 Task: Create new Company, with domain: 'mountsinai.org' and type: 'Reseller'. Add new contact for this company, with mail Id: 'Zoya21Ramirez@mountsinai.org', First Name: Zoya, Last name:  Ramirez, Job Title: 'UX/UI Designer', Phone Number: '(617) 555-9017'. Change life cycle stage to  Lead and lead status to  Open. Logged in from softage.3@softage.net
Action: Mouse moved to (64, 64)
Screenshot: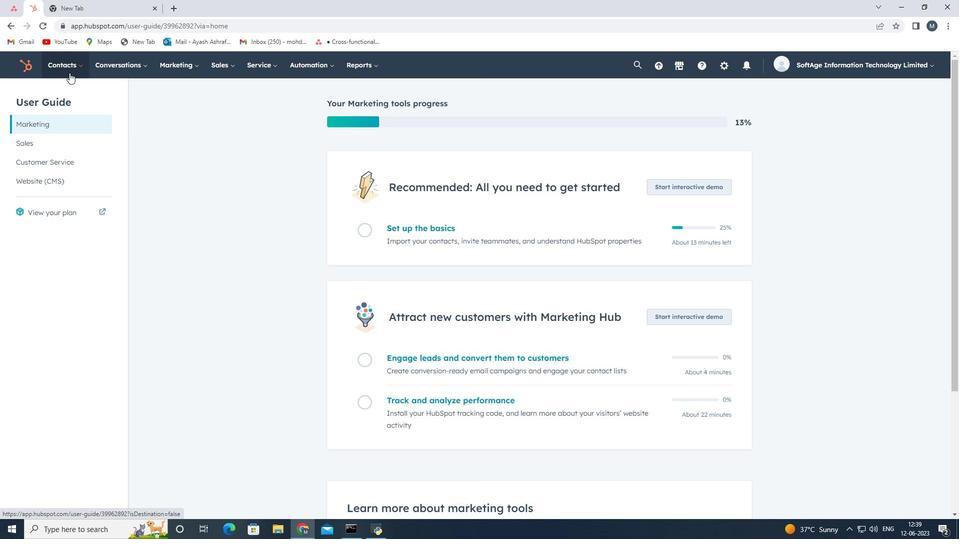 
Action: Mouse pressed left at (64, 64)
Screenshot: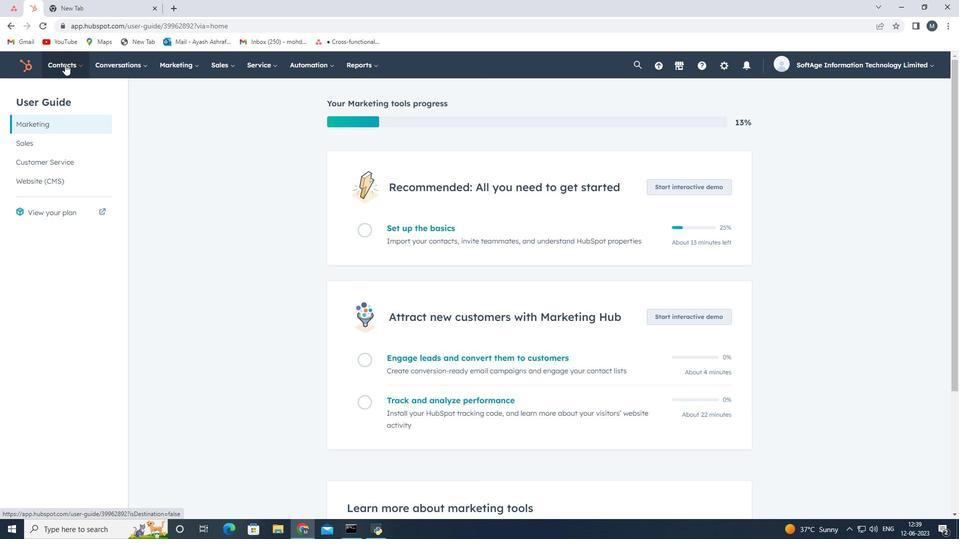 
Action: Mouse moved to (87, 111)
Screenshot: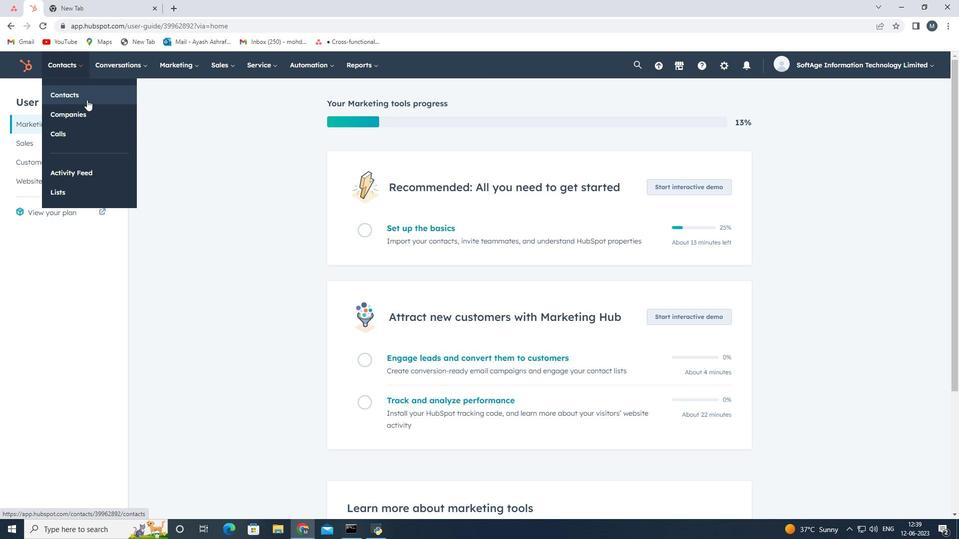 
Action: Mouse pressed left at (87, 111)
Screenshot: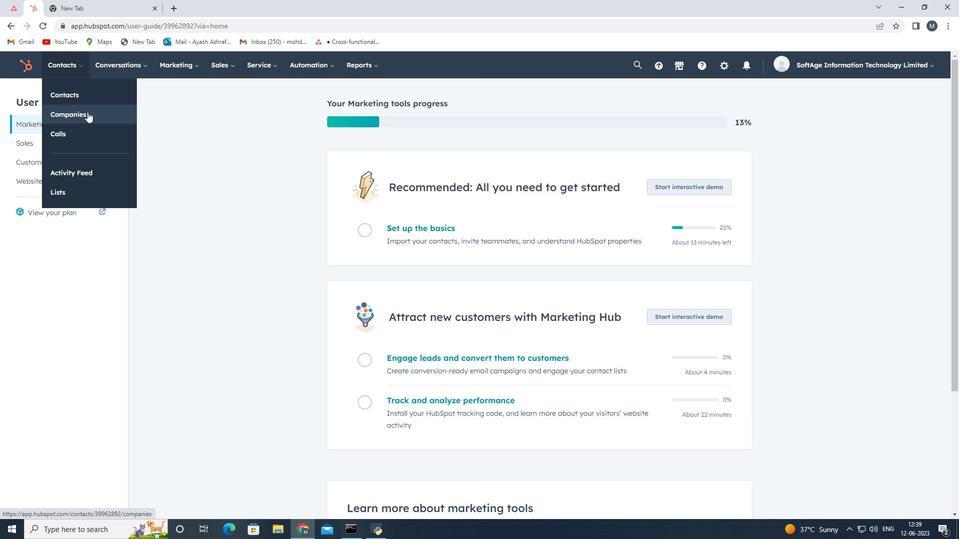 
Action: Mouse moved to (907, 100)
Screenshot: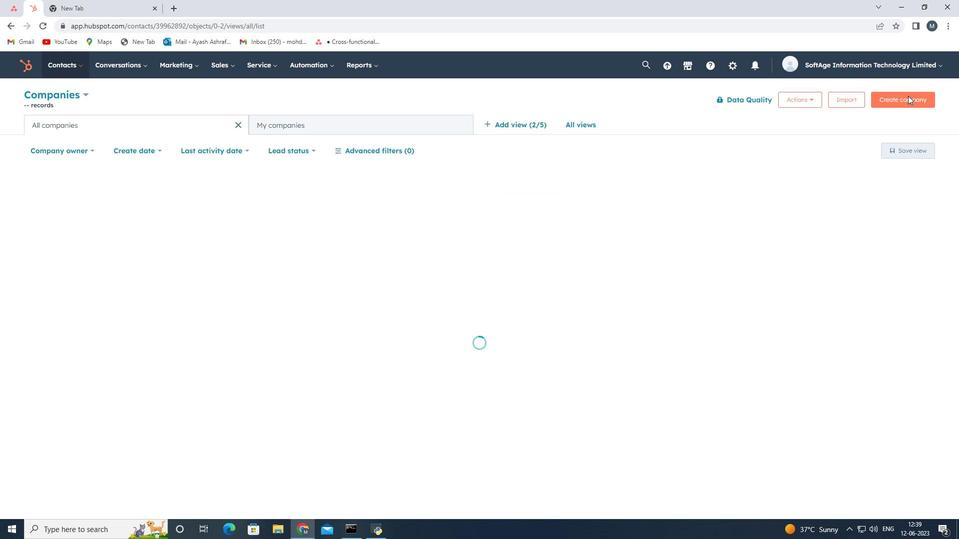 
Action: Mouse pressed left at (907, 100)
Screenshot: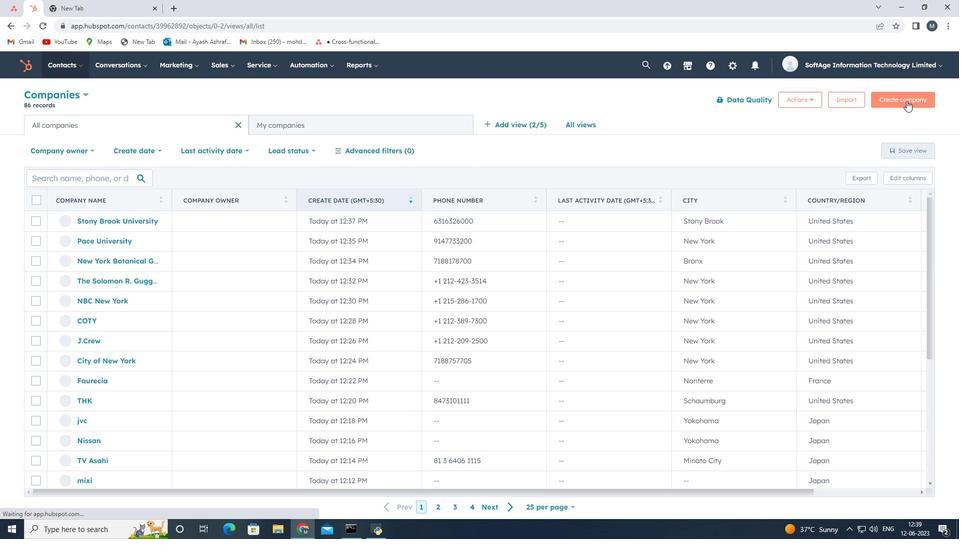 
Action: Mouse moved to (727, 138)
Screenshot: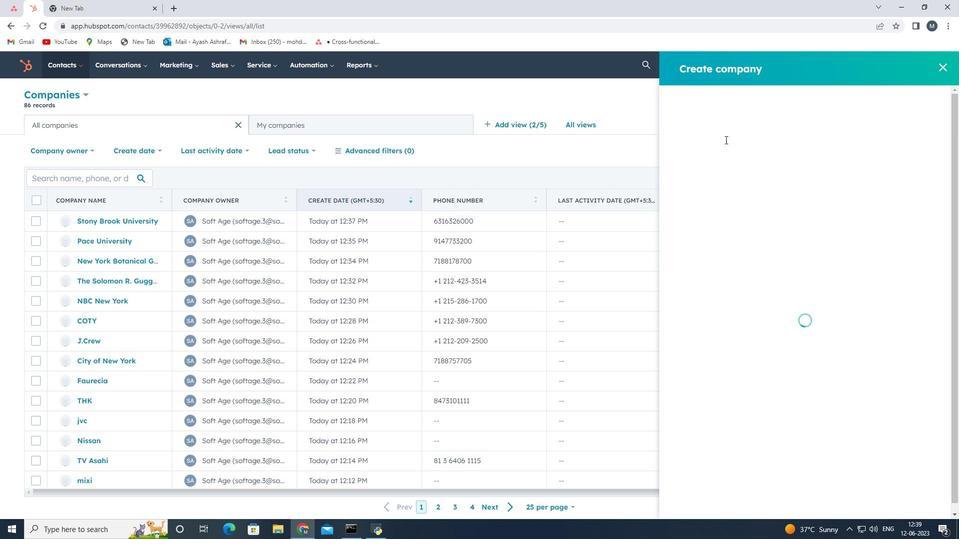 
Action: Mouse pressed left at (727, 138)
Screenshot: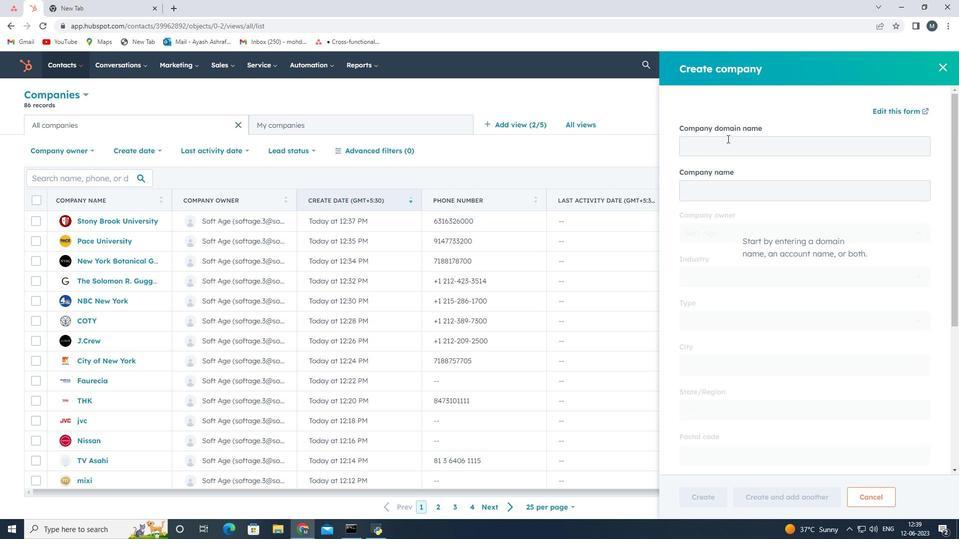 
Action: Key pressed mountsinai.org
Screenshot: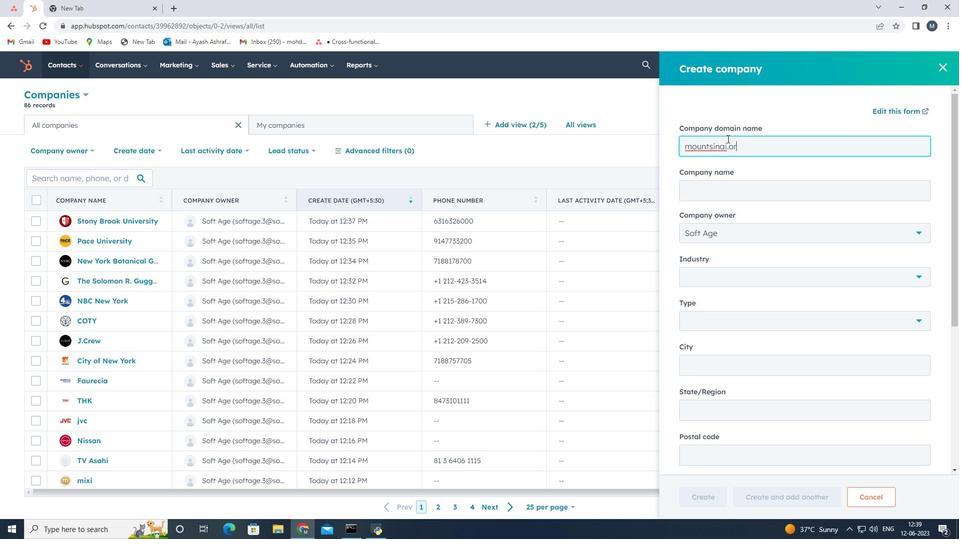 
Action: Mouse moved to (701, 317)
Screenshot: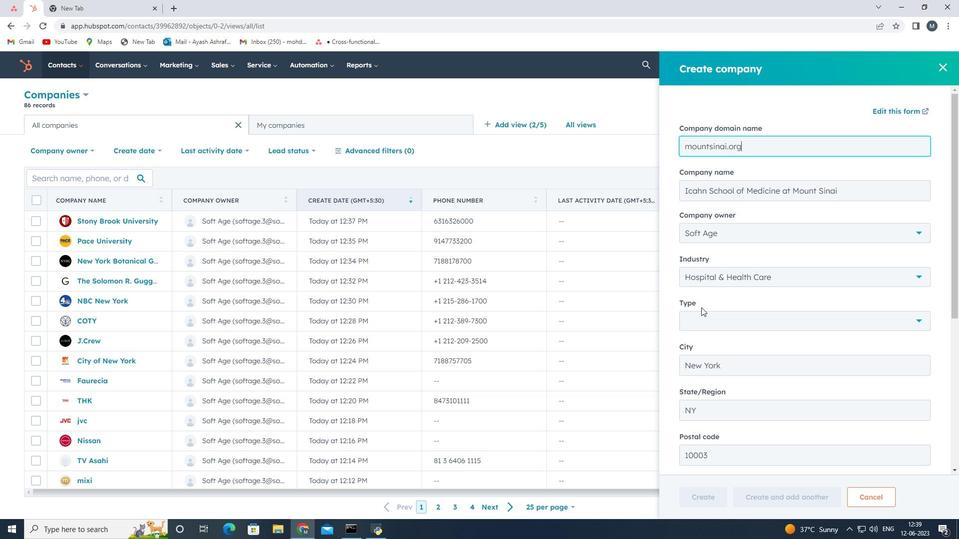 
Action: Mouse pressed left at (701, 317)
Screenshot: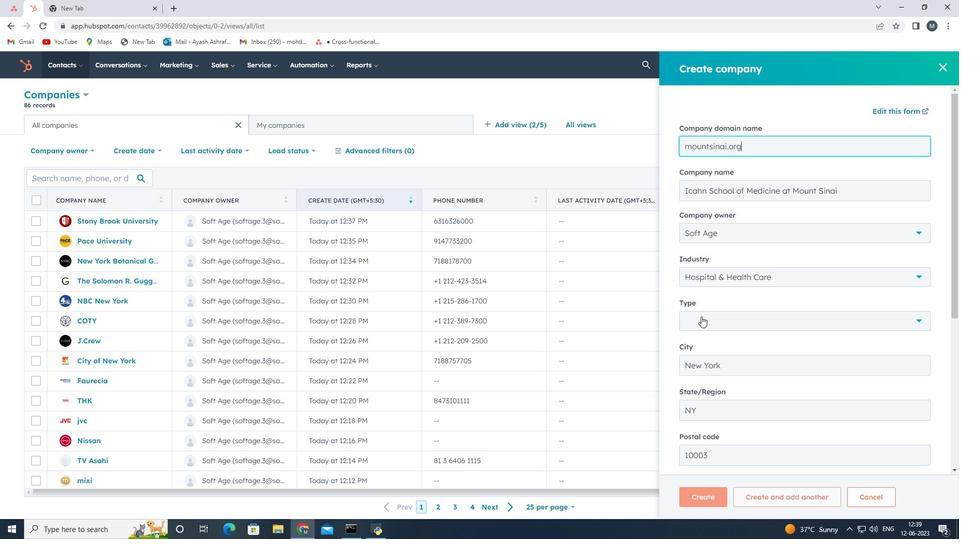 
Action: Mouse moved to (696, 400)
Screenshot: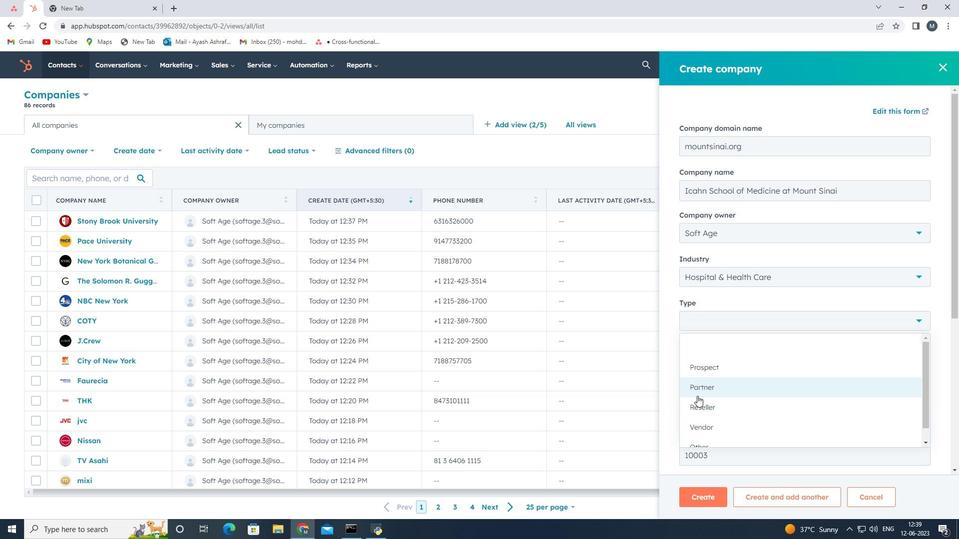 
Action: Mouse pressed left at (696, 400)
Screenshot: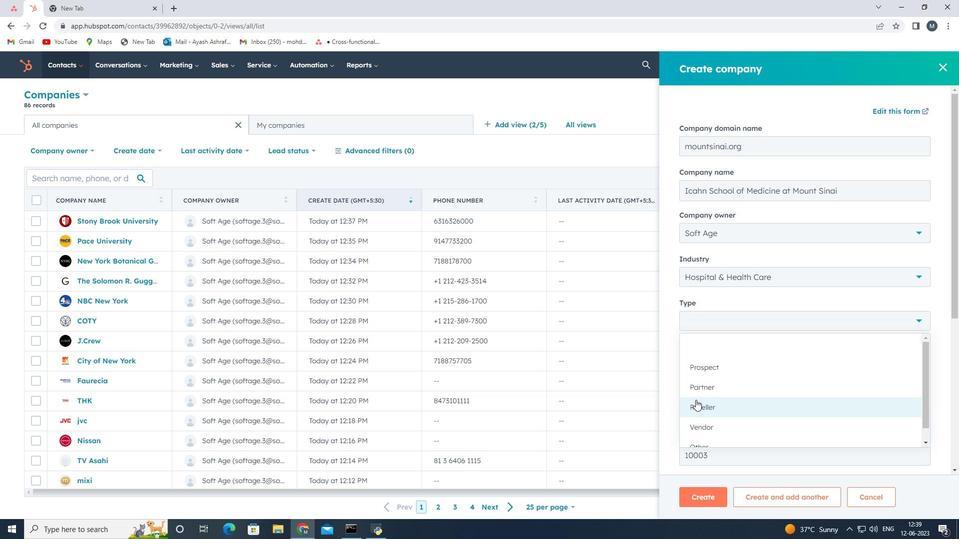 
Action: Mouse moved to (701, 394)
Screenshot: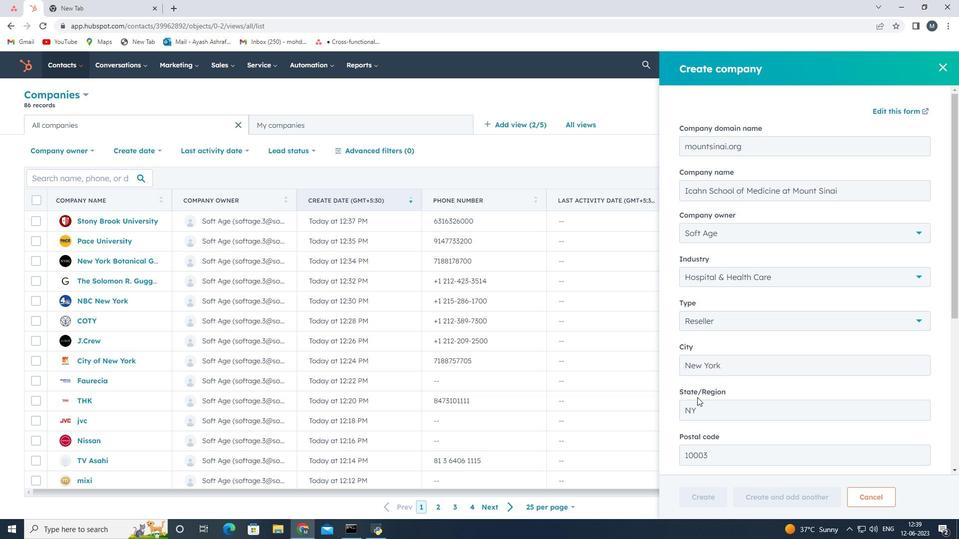 
Action: Mouse scrolled (701, 394) with delta (0, 0)
Screenshot: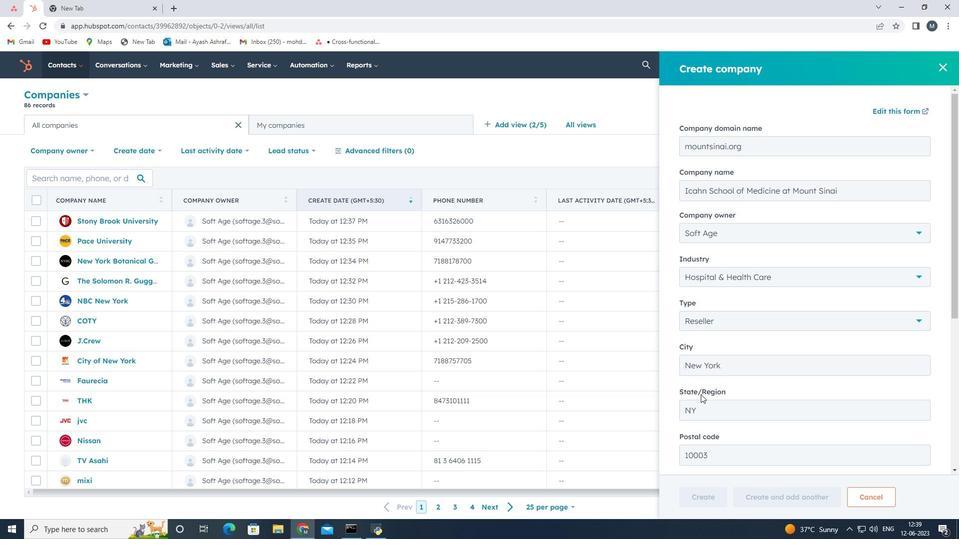 
Action: Mouse scrolled (701, 394) with delta (0, 0)
Screenshot: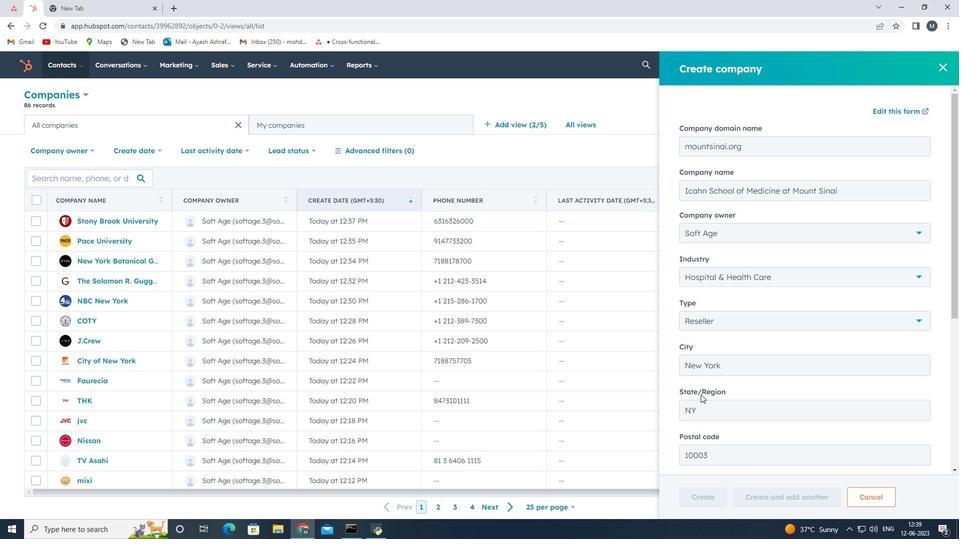 
Action: Mouse scrolled (701, 394) with delta (0, 0)
Screenshot: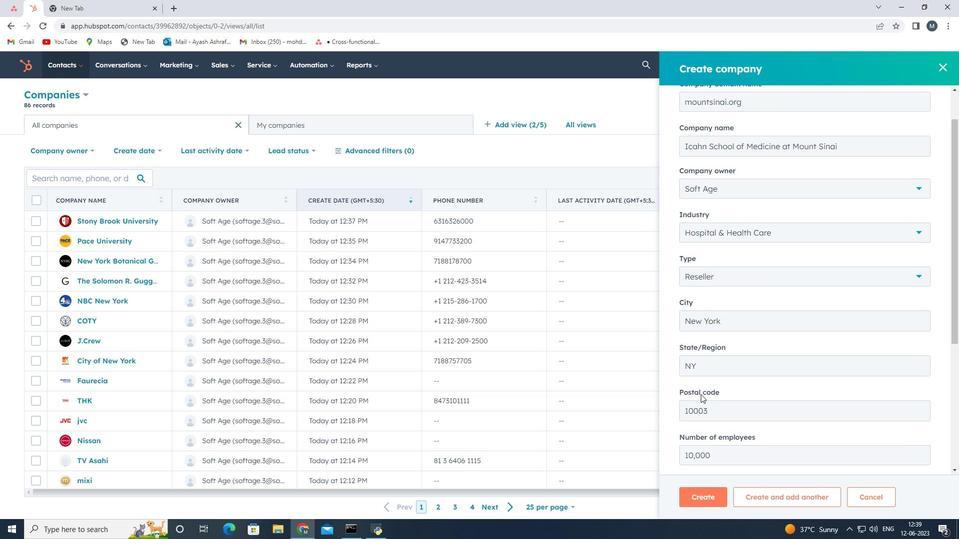 
Action: Mouse moved to (712, 456)
Screenshot: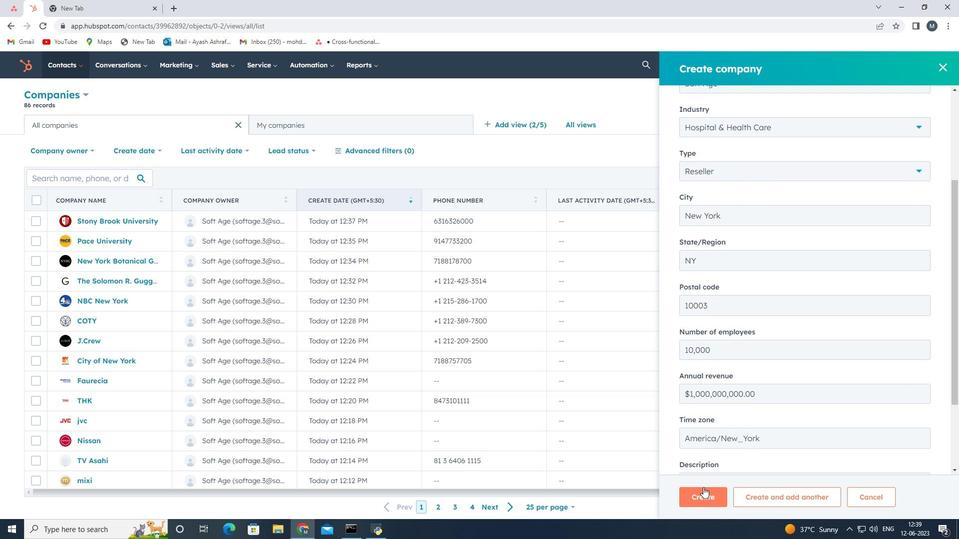 
Action: Mouse scrolled (712, 455) with delta (0, 0)
Screenshot: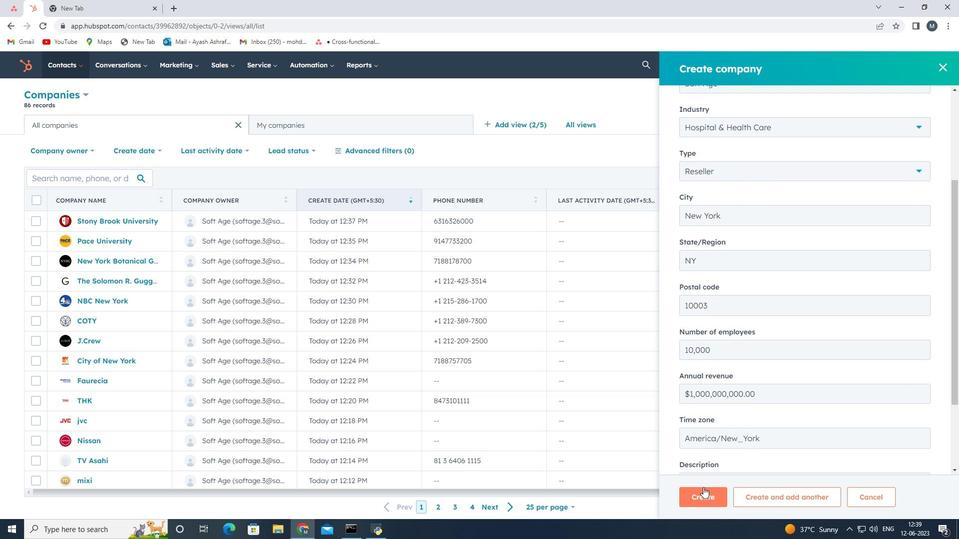 
Action: Mouse scrolled (712, 455) with delta (0, 0)
Screenshot: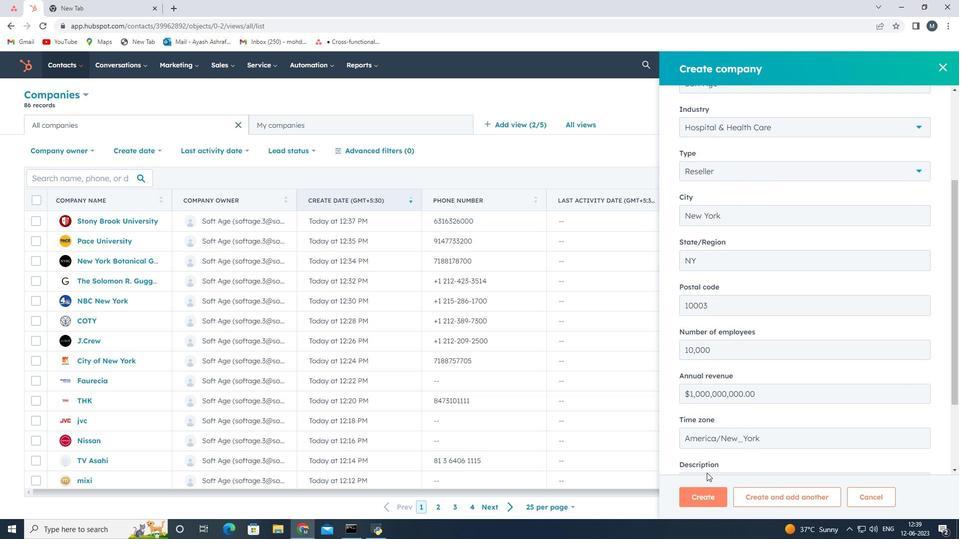 
Action: Mouse scrolled (712, 455) with delta (0, 0)
Screenshot: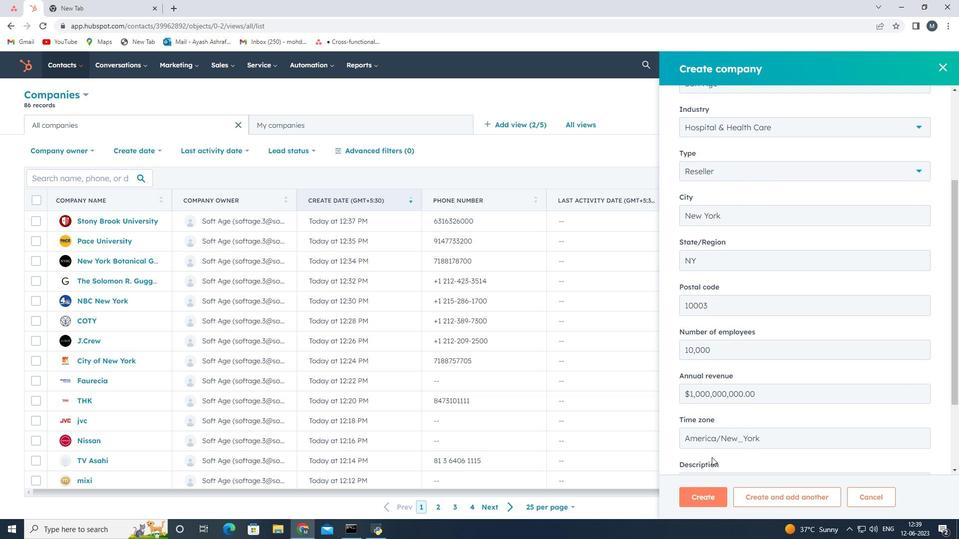 
Action: Mouse scrolled (712, 455) with delta (0, 0)
Screenshot: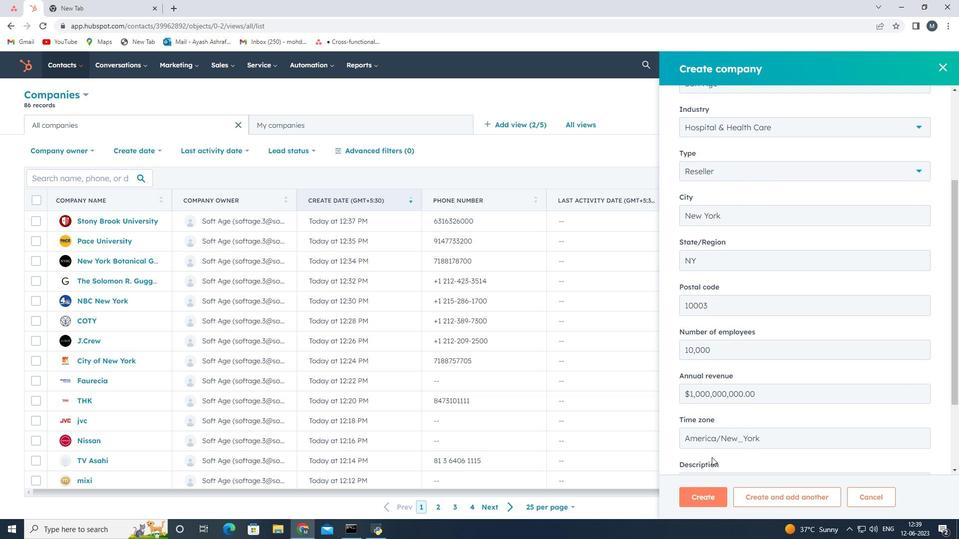 
Action: Mouse scrolled (712, 455) with delta (0, 0)
Screenshot: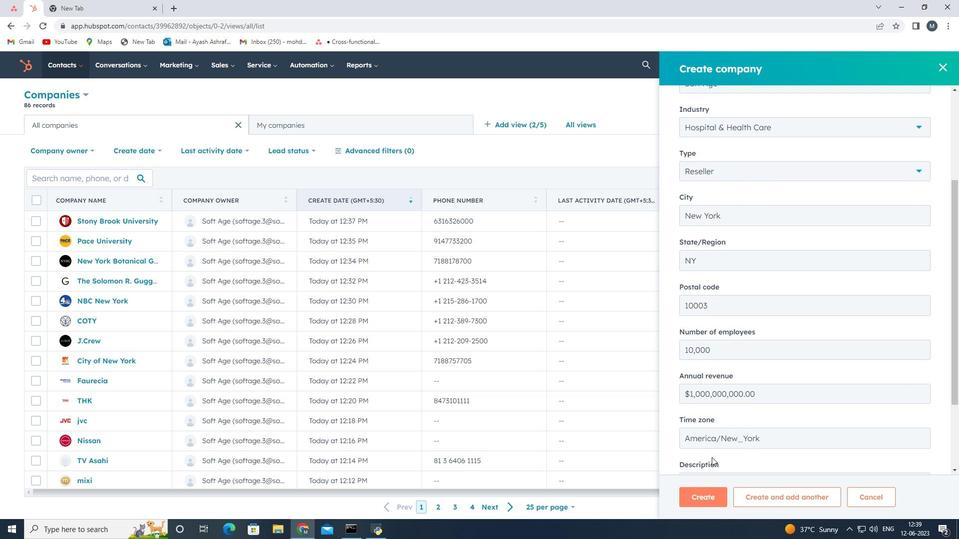 
Action: Mouse scrolled (712, 455) with delta (0, 0)
Screenshot: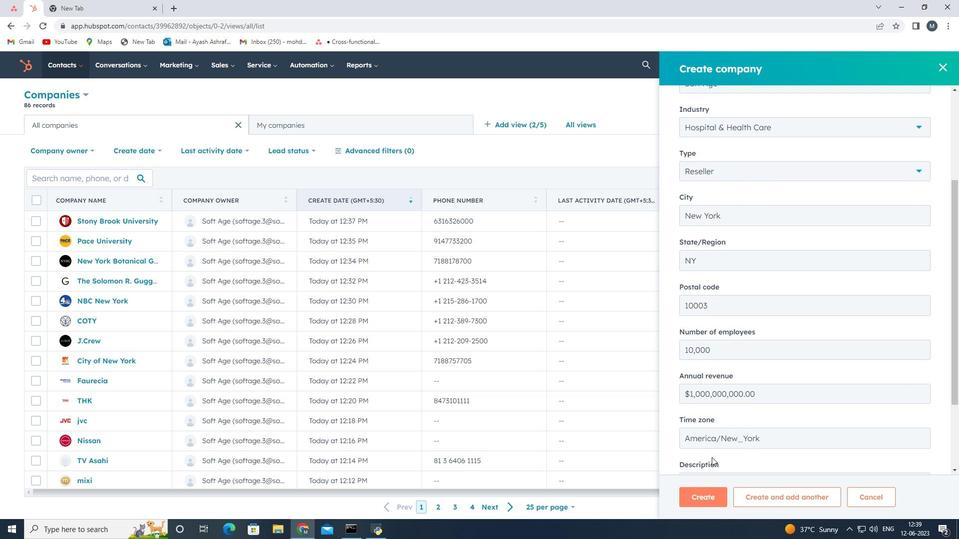
Action: Mouse moved to (706, 496)
Screenshot: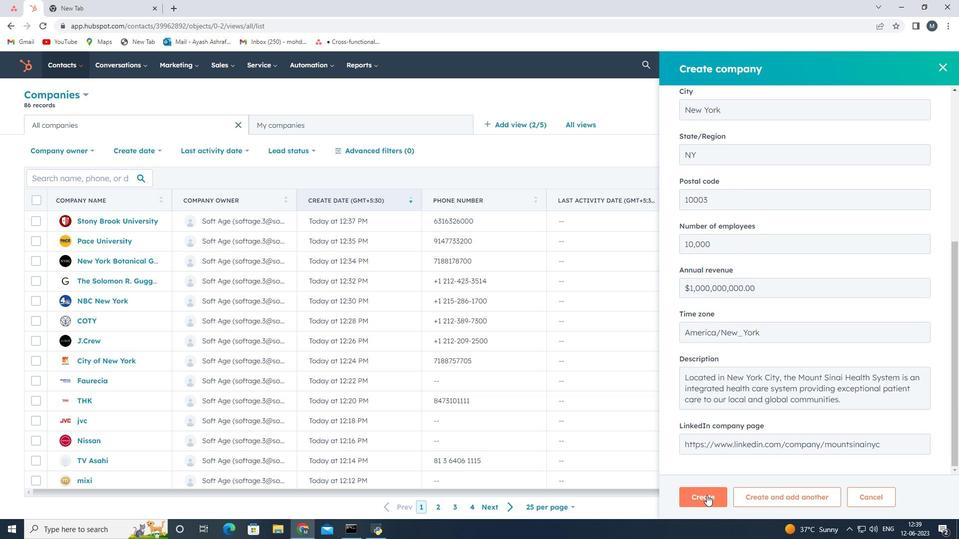 
Action: Mouse pressed left at (706, 496)
Screenshot: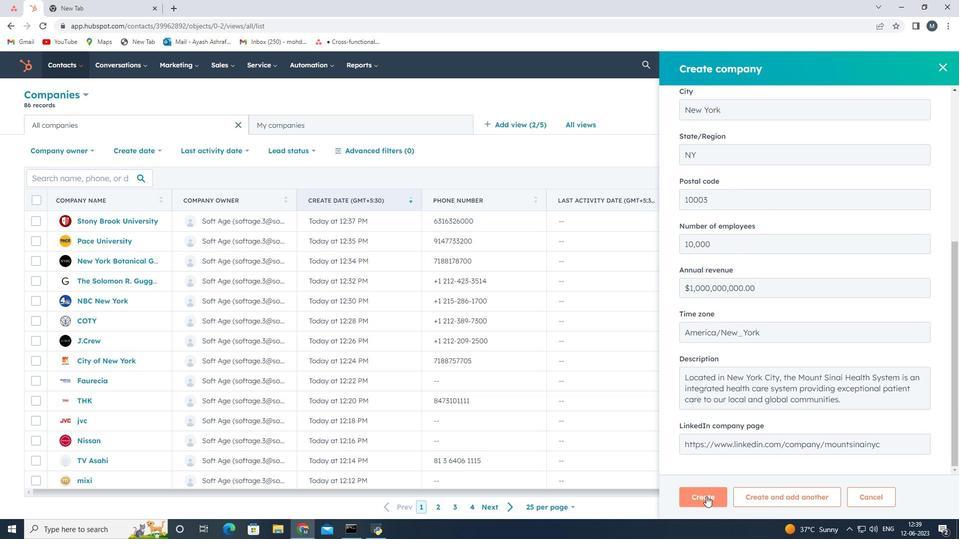 
Action: Mouse moved to (675, 341)
Screenshot: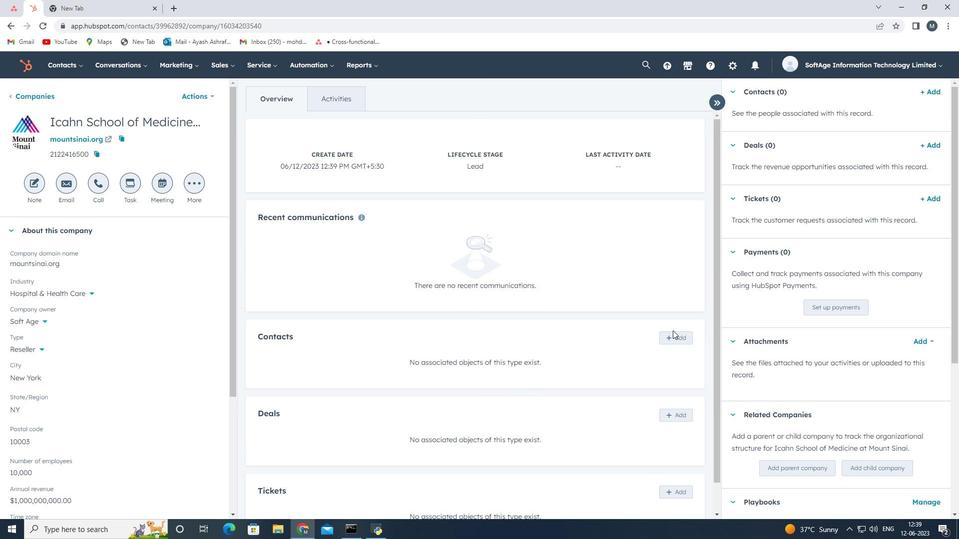 
Action: Mouse pressed left at (675, 341)
Screenshot: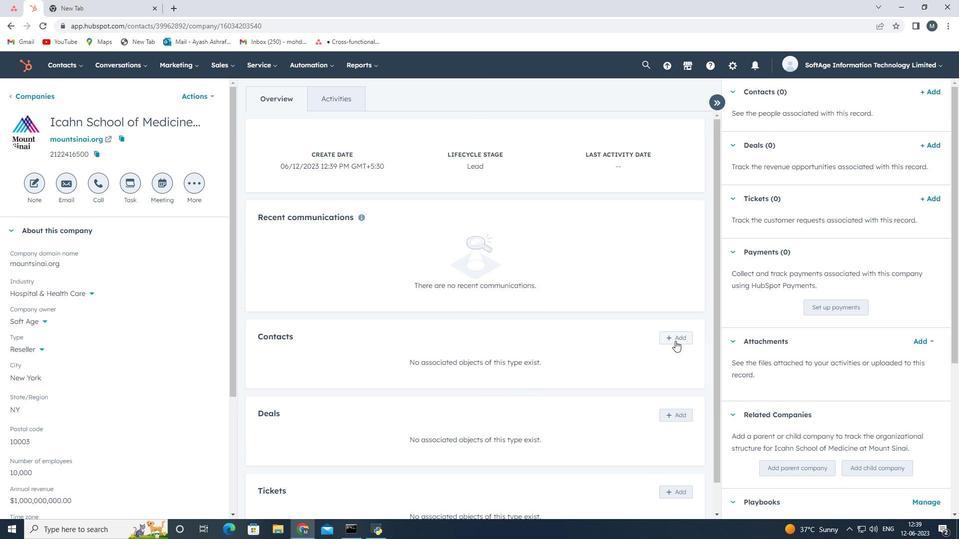 
Action: Mouse moved to (729, 118)
Screenshot: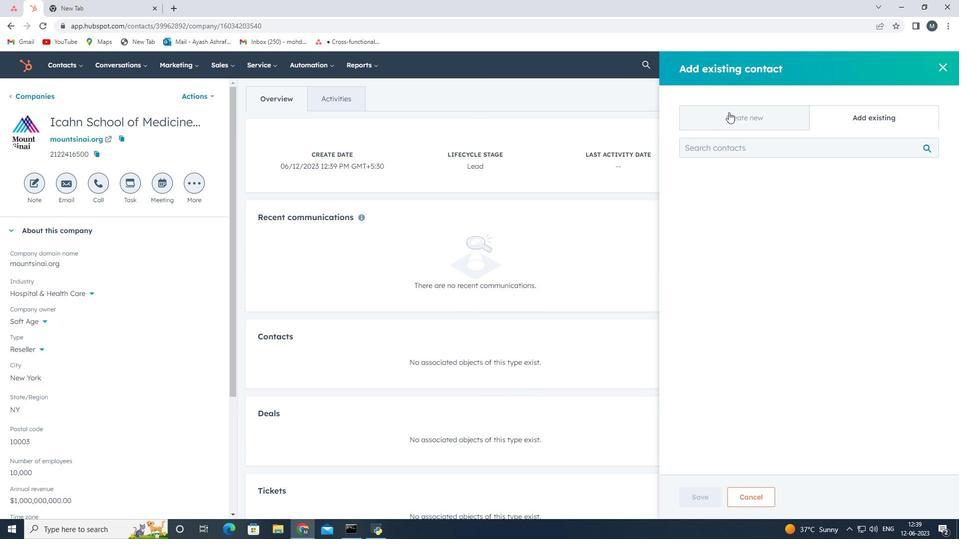 
Action: Mouse pressed left at (729, 118)
Screenshot: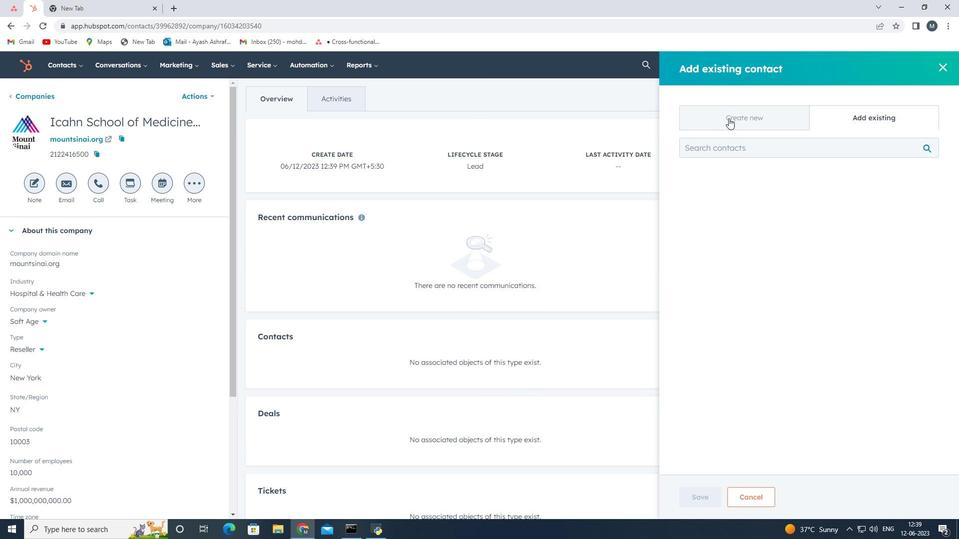 
Action: Mouse moved to (728, 182)
Screenshot: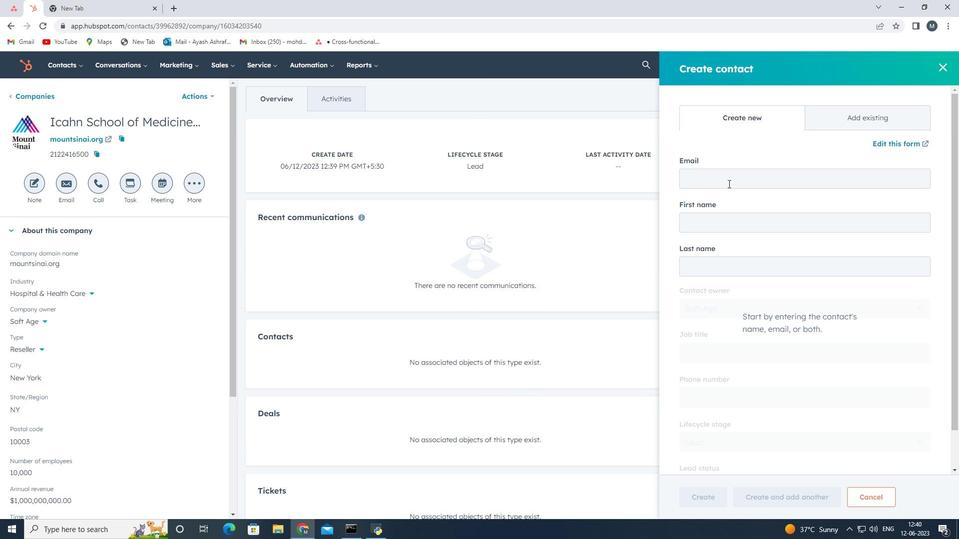 
Action: Mouse pressed left at (728, 182)
Screenshot: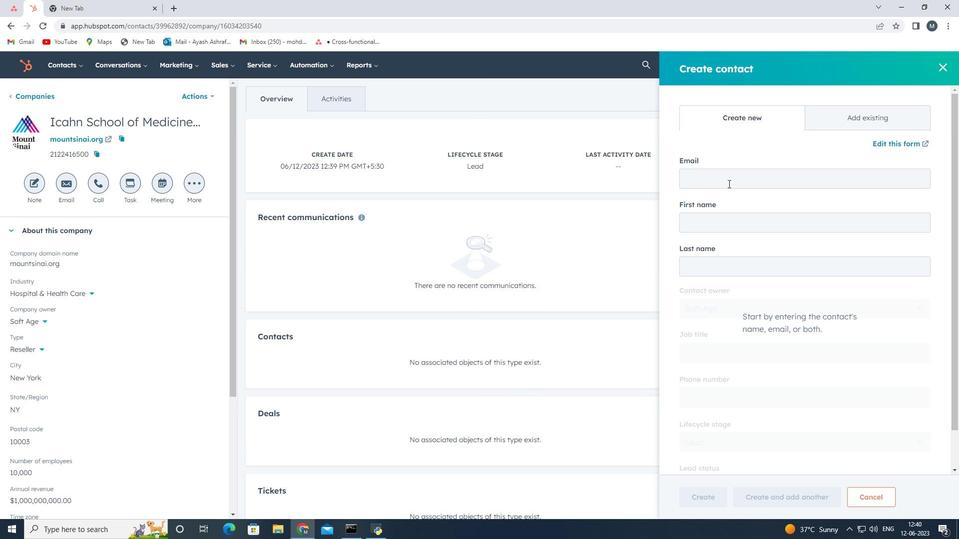 
Action: Mouse moved to (694, 175)
Screenshot: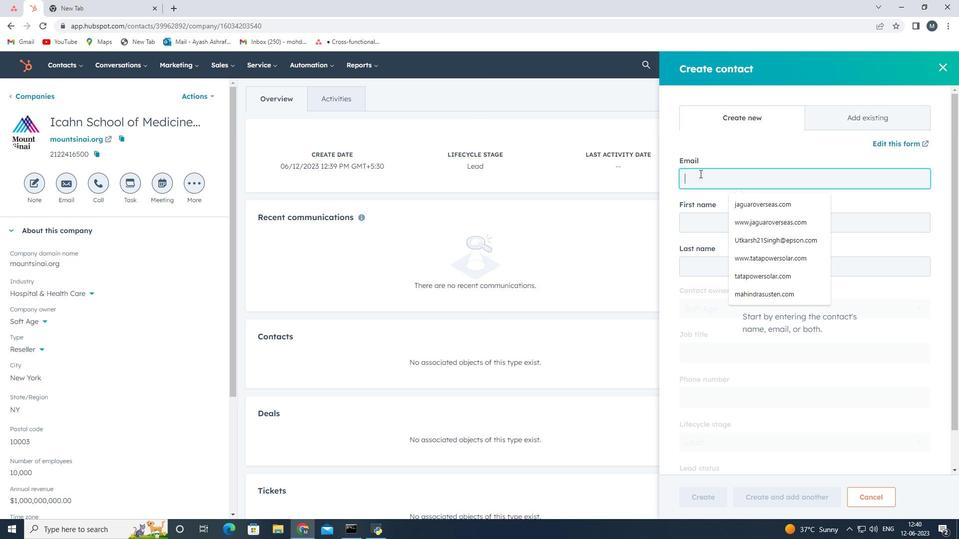 
Action: Key pressed <Key.shift>Zoya21<Key.shift>ramirez
Screenshot: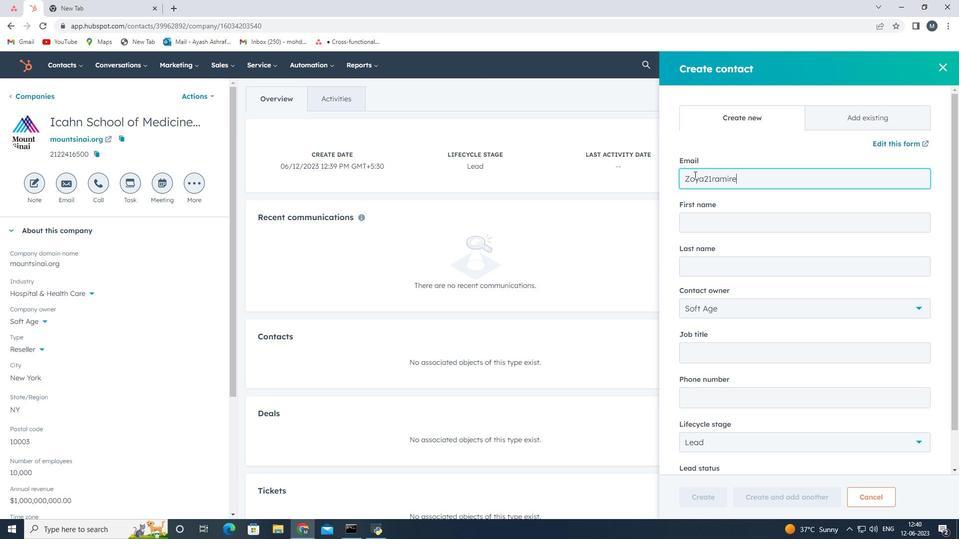 
Action: Mouse moved to (696, 175)
Screenshot: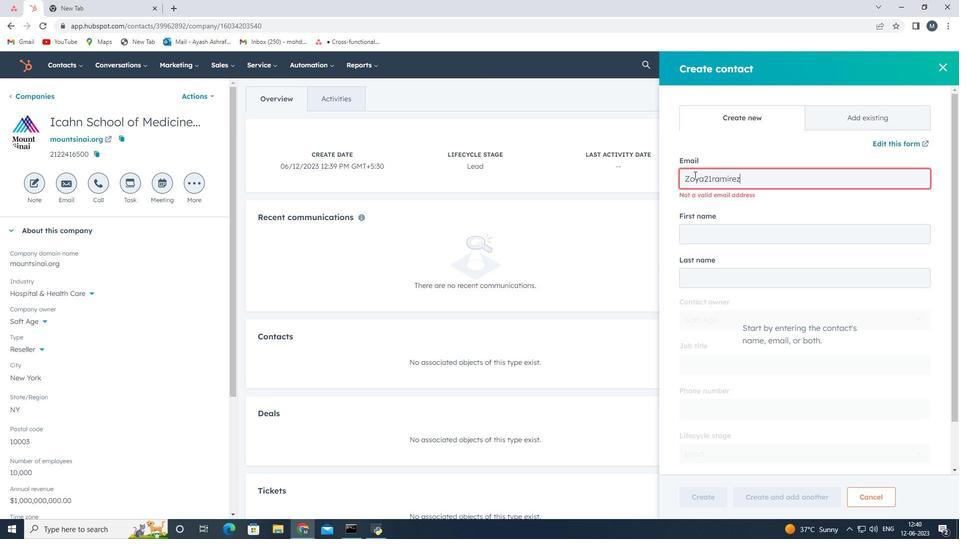 
Action: Key pressed <Key.shift>
Screenshot: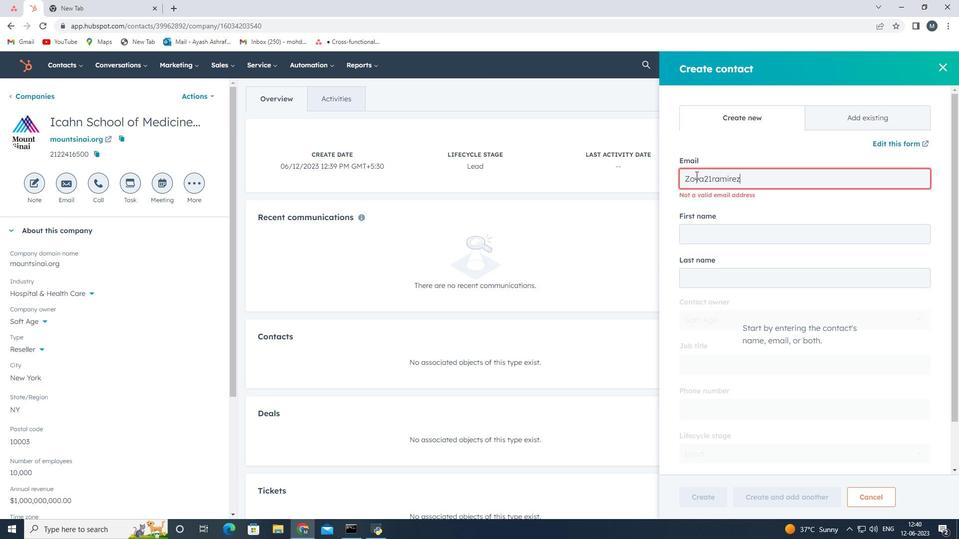 
Action: Mouse moved to (696, 175)
Screenshot: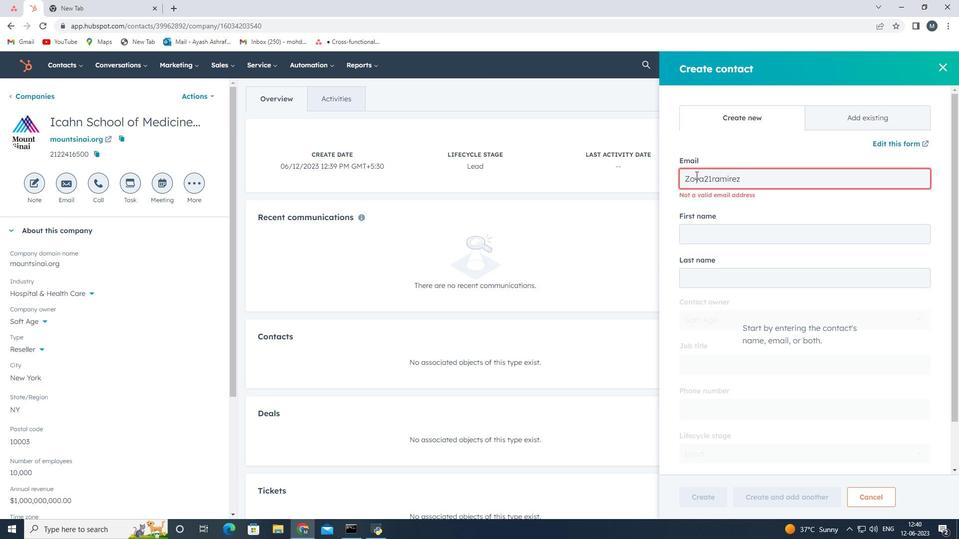 
Action: Key pressed <Key.shift>@
Screenshot: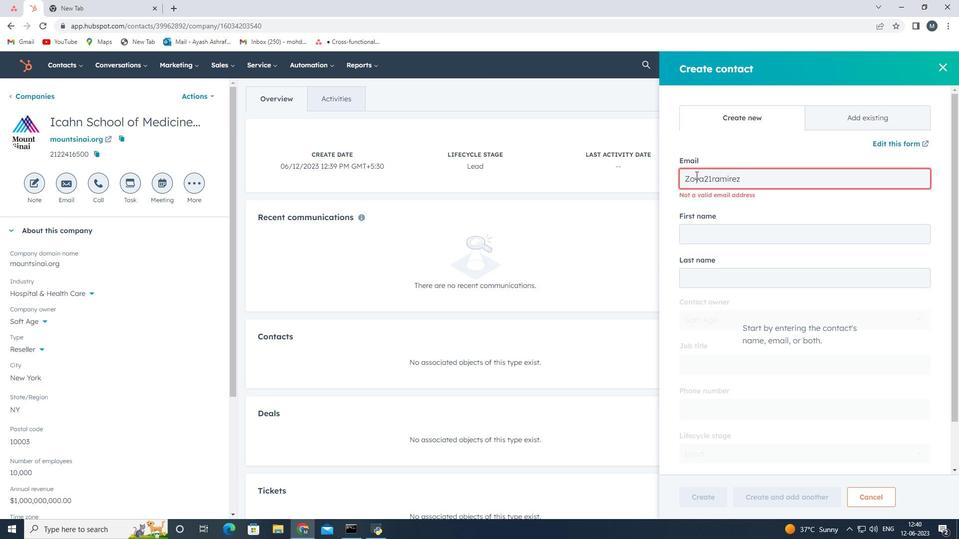 
Action: Mouse moved to (695, 175)
Screenshot: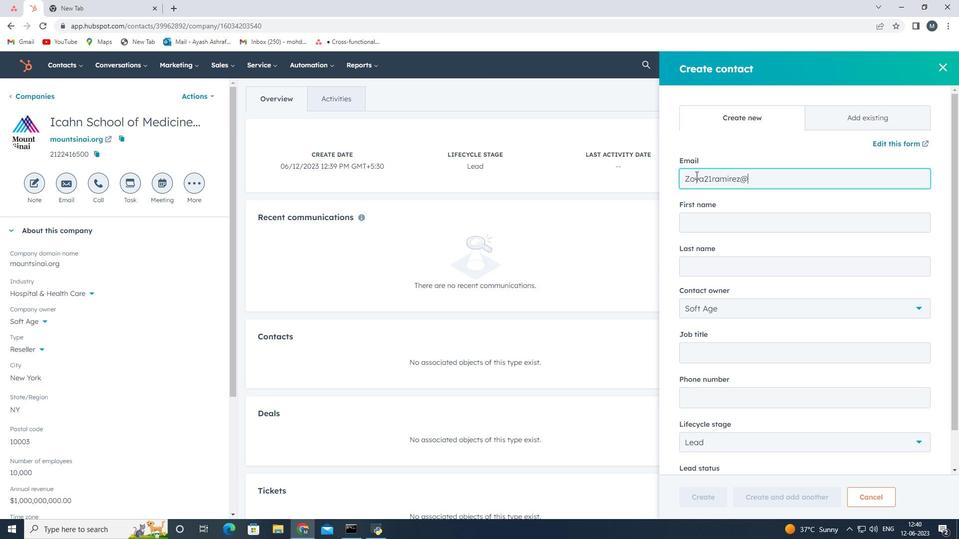 
Action: Key pressed mountsinai.org
Screenshot: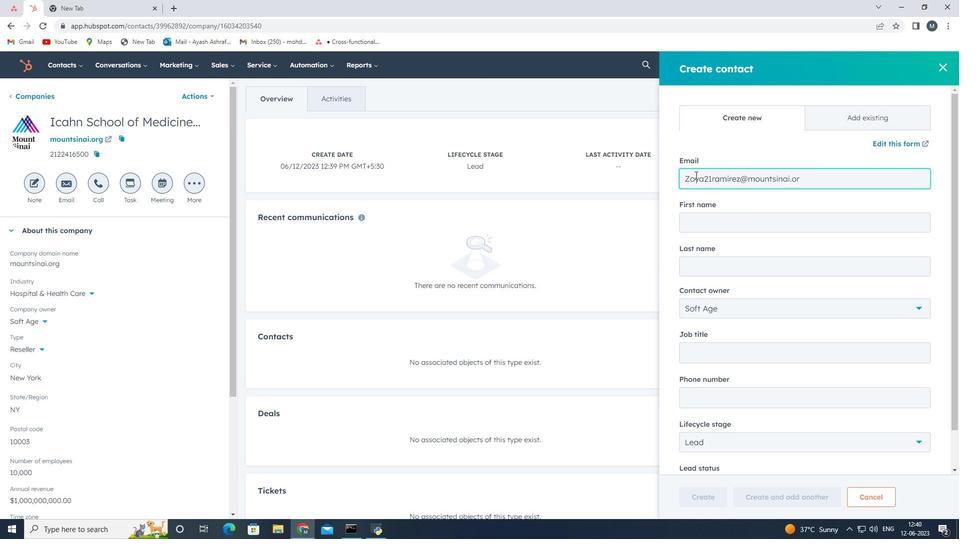 
Action: Mouse moved to (715, 175)
Screenshot: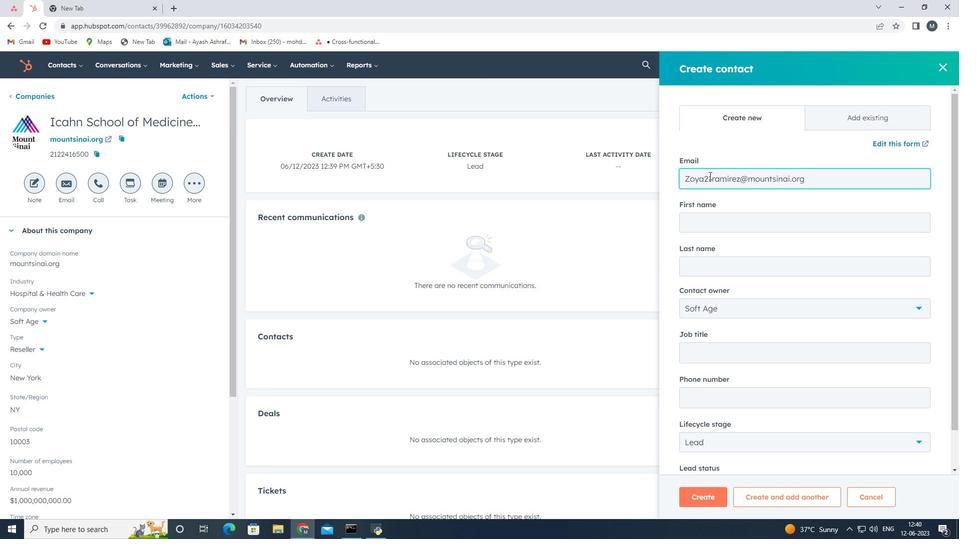 
Action: Mouse pressed left at (715, 175)
Screenshot: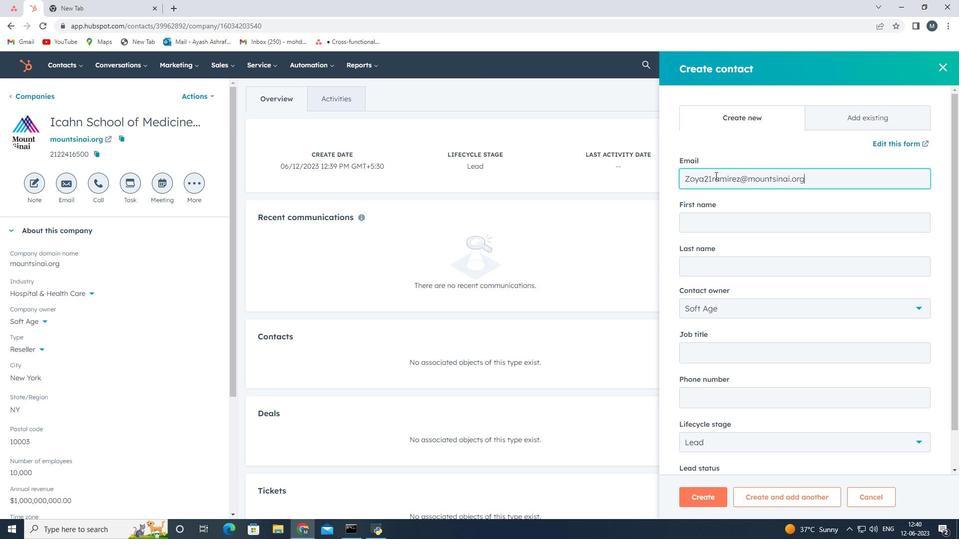 
Action: Mouse moved to (682, 204)
Screenshot: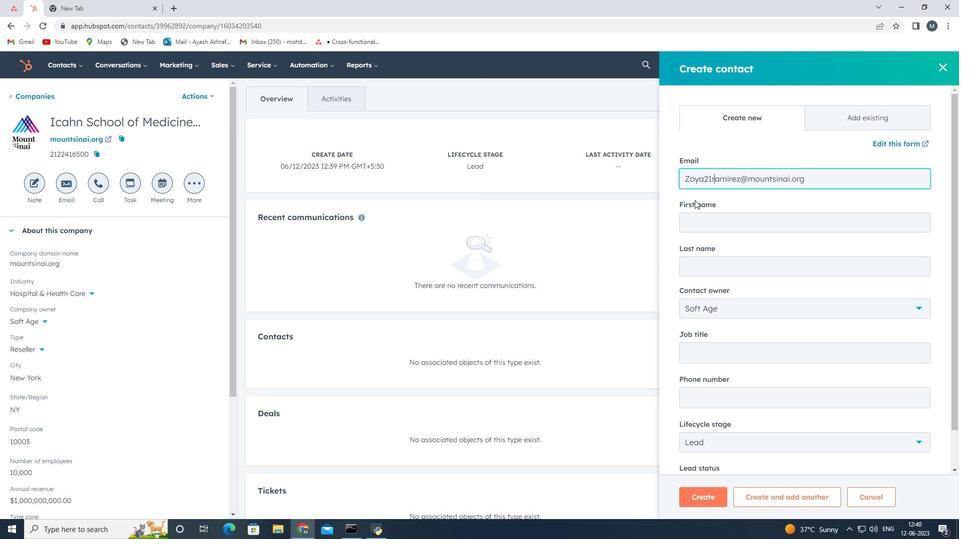 
Action: Key pressed <Key.backspace><Key.shift>R
Screenshot: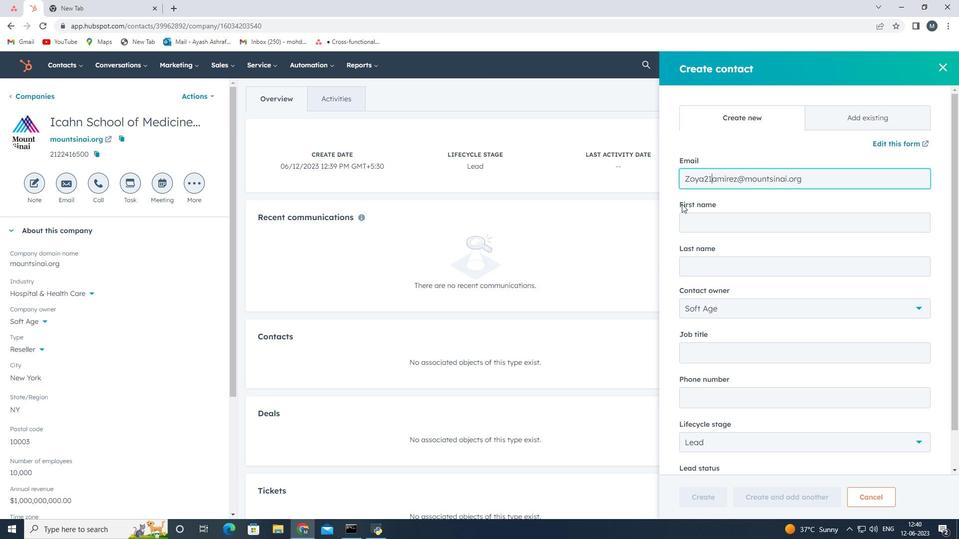 
Action: Mouse moved to (702, 224)
Screenshot: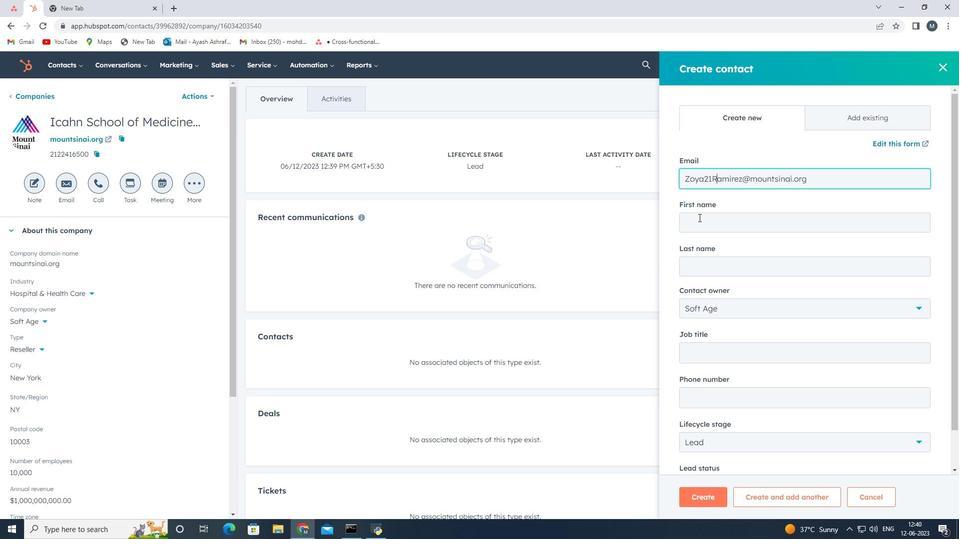 
Action: Mouse pressed left at (702, 224)
Screenshot: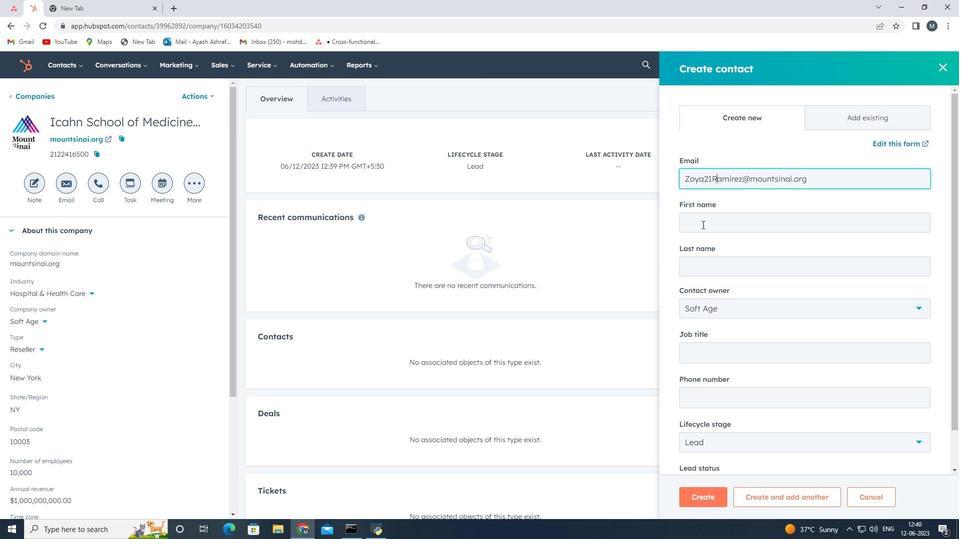 
Action: Mouse moved to (694, 224)
Screenshot: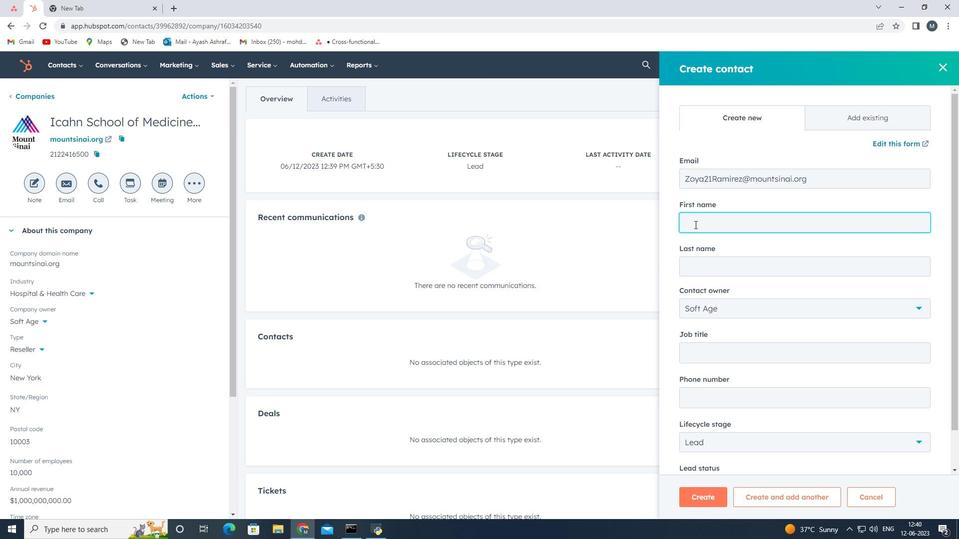 
Action: Key pressed <Key.shift><Key.shift><Key.shift><Key.shift><Key.shift><Key.shift><Key.shift><Key.shift><Key.shift><Key.shift><Key.shift><Key.shift><Key.shift><Key.shift><Key.shift><Key.shift>Zoya
Screenshot: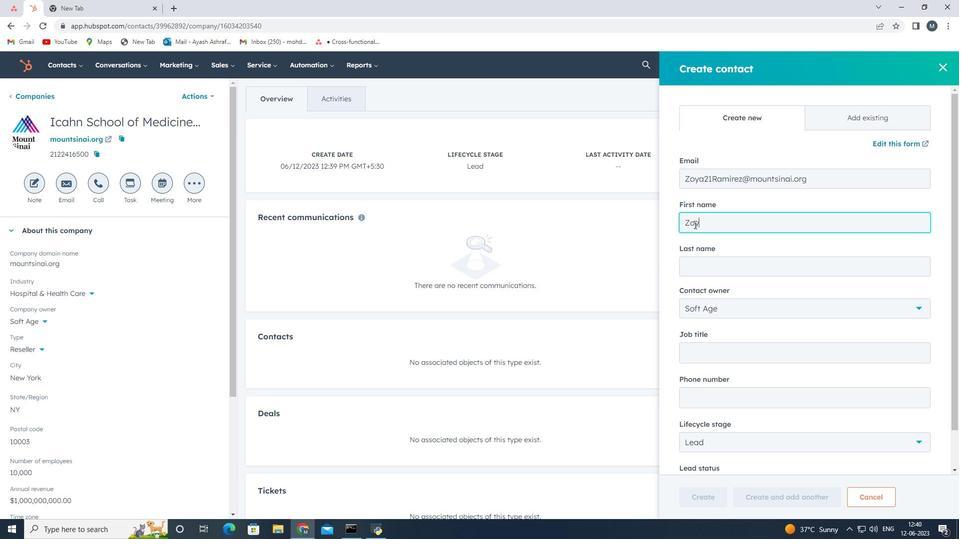 
Action: Mouse moved to (719, 264)
Screenshot: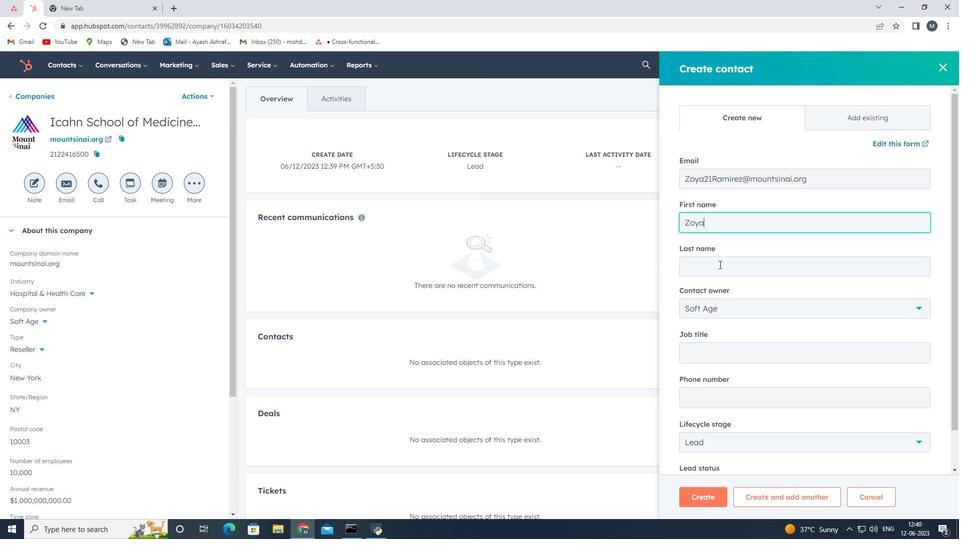 
Action: Mouse pressed left at (719, 264)
Screenshot: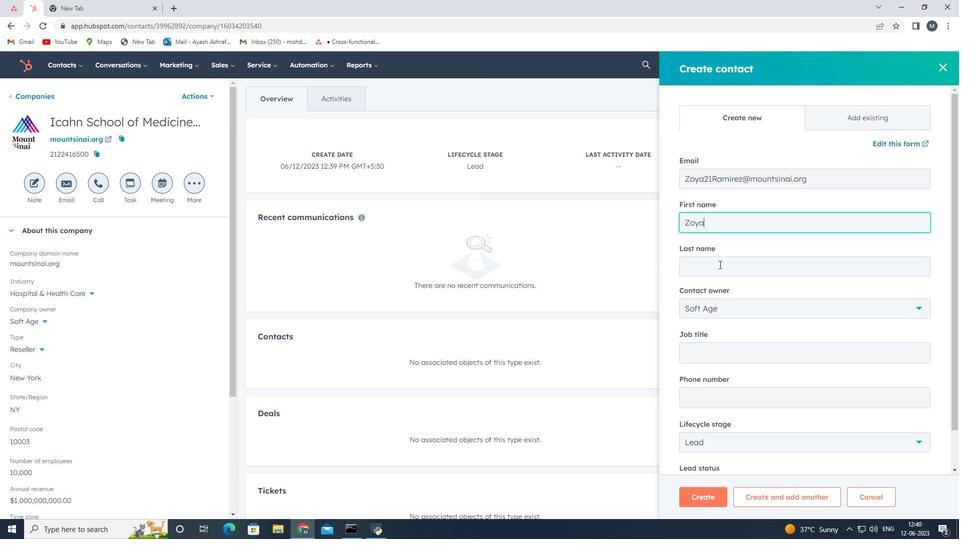 
Action: Mouse moved to (707, 265)
Screenshot: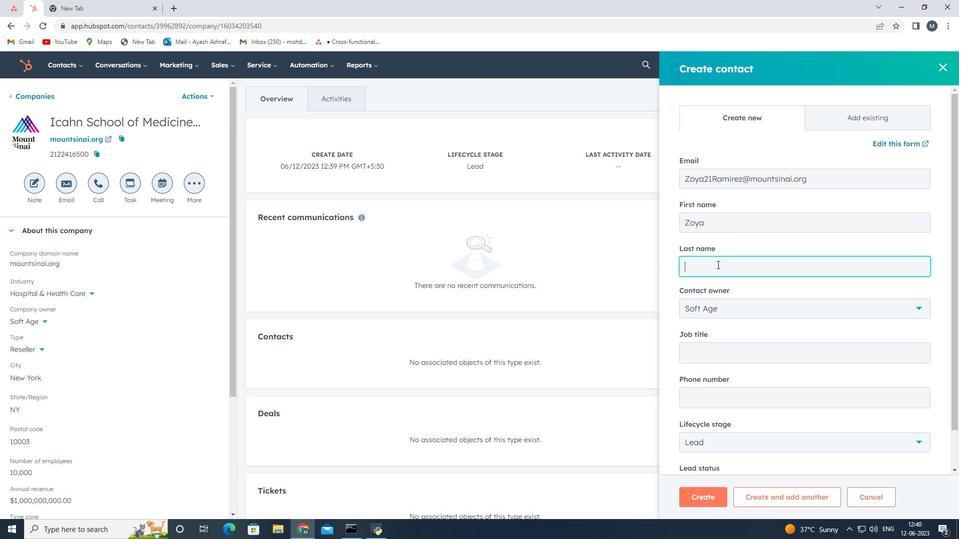 
Action: Key pressed <Key.shift><Key.shift><Key.shift><Key.shift><Key.shift><Key.shift><Key.shift><Key.shift><Key.shift><Key.shift><Key.shift><Key.shift><Key.shift><Key.shift><Key.shift><Key.shift><Key.shift>Ramirez
Screenshot: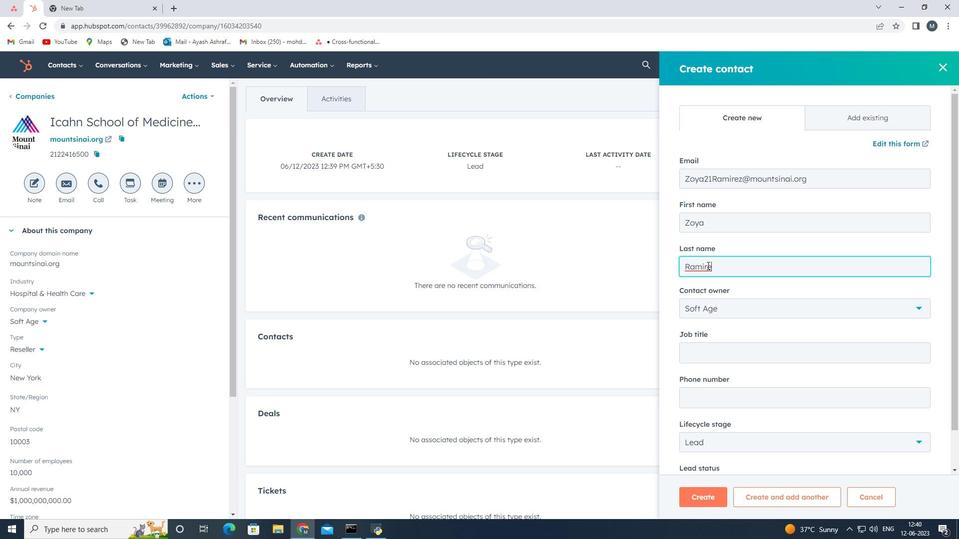 
Action: Mouse moved to (719, 355)
Screenshot: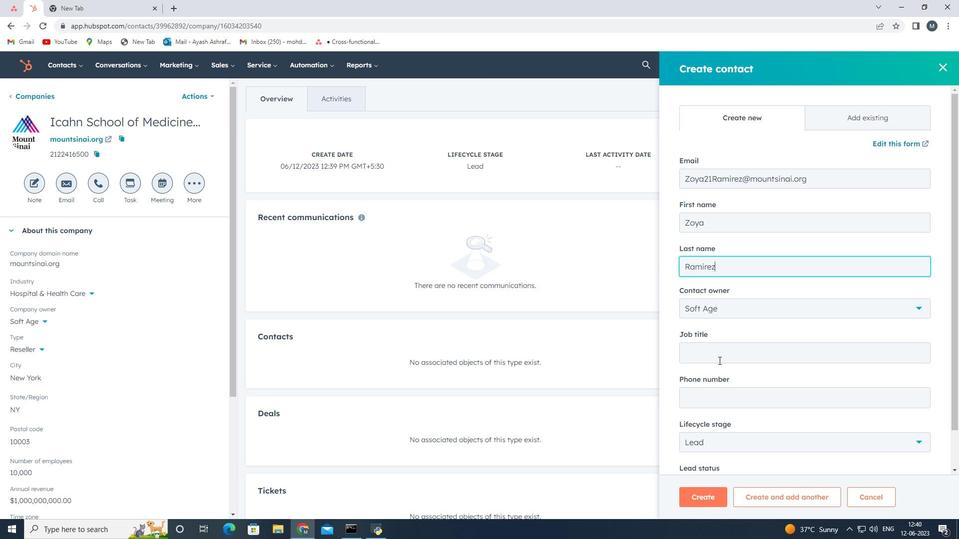 
Action: Mouse pressed left at (719, 355)
Screenshot: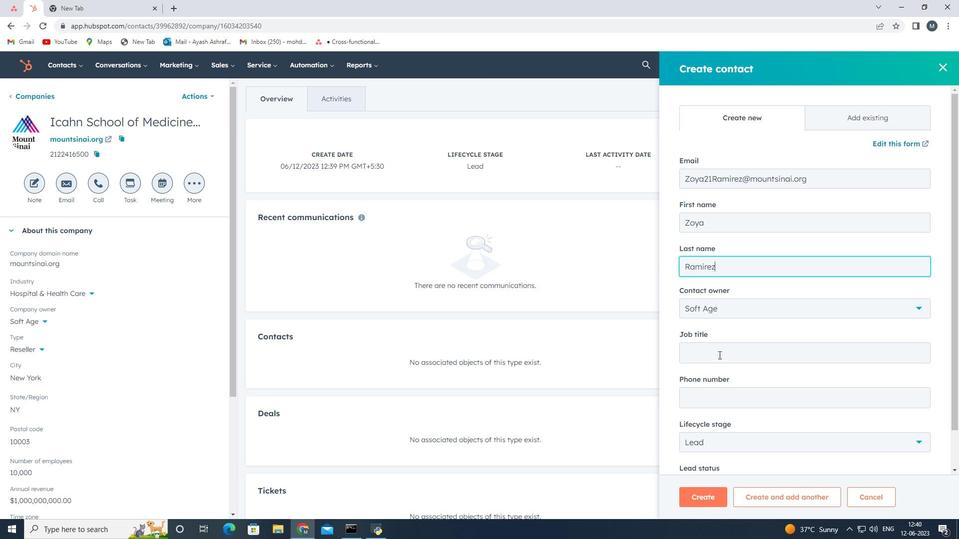 
Action: Mouse moved to (707, 344)
Screenshot: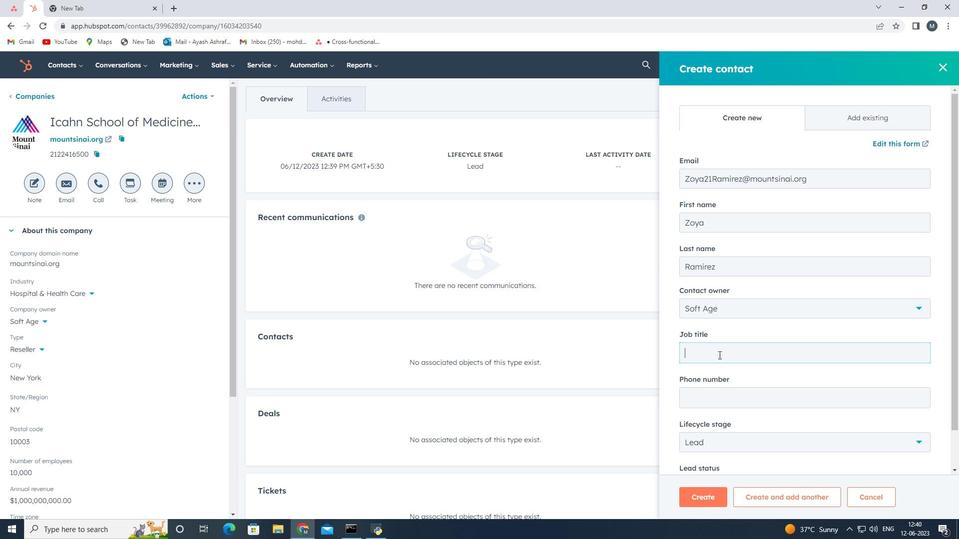 
Action: Key pressed <Key.shift><Key.shift><Key.shift><Key.shift><Key.shift>U<Key.shift><Key.shift><Key.shift><Key.shift><Key.shift>X/<Key.shift><Key.shift><Key.shift><Key.shift><Key.shift><Key.shift><Key.shift><Key.shift><Key.shift><Key.shift><Key.shift><Key.shift><Key.shift><Key.shift><Key.shift>U<Key.shift>I<Key.space><Key.shift><Key.shift><Key.shift><Key.shift>Designer
Screenshot: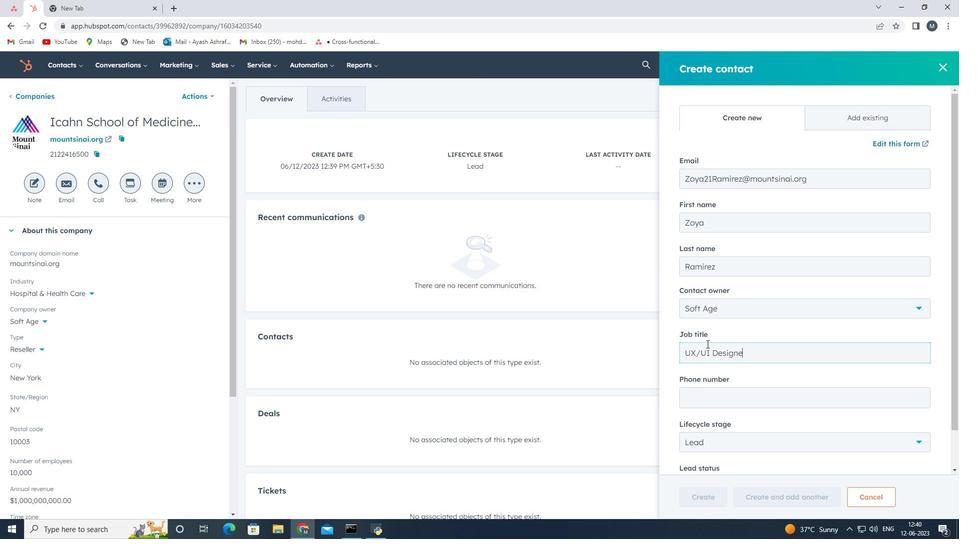 
Action: Mouse moved to (726, 400)
Screenshot: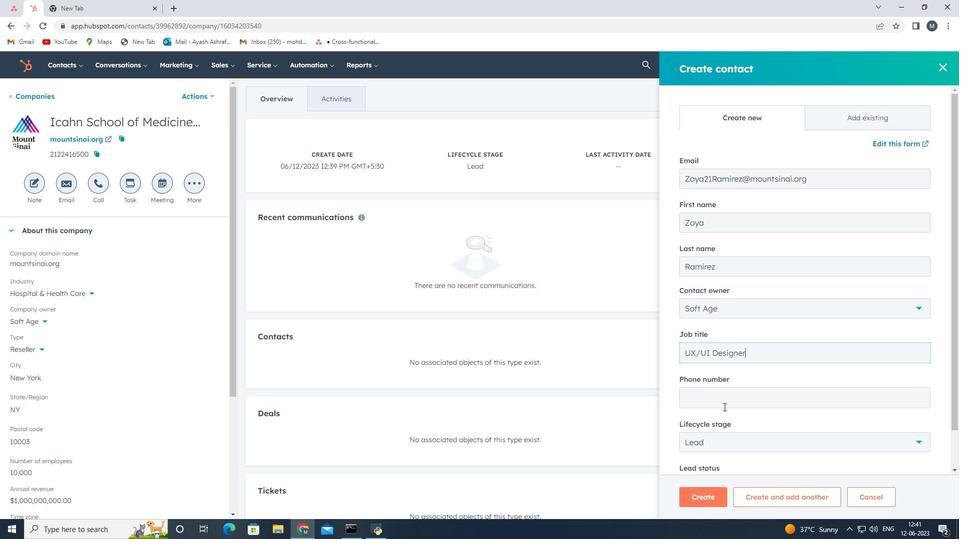
Action: Mouse pressed left at (726, 400)
Screenshot: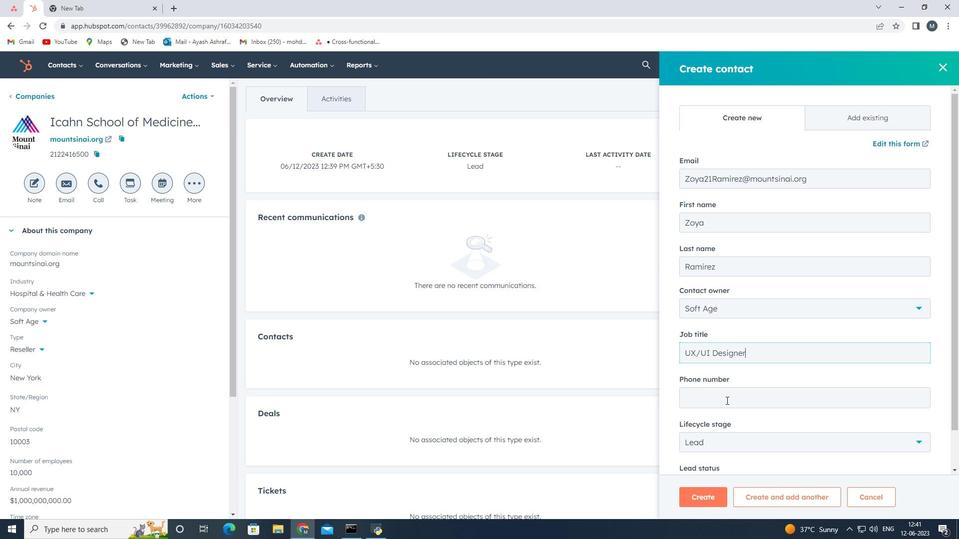 
Action: Mouse moved to (700, 406)
Screenshot: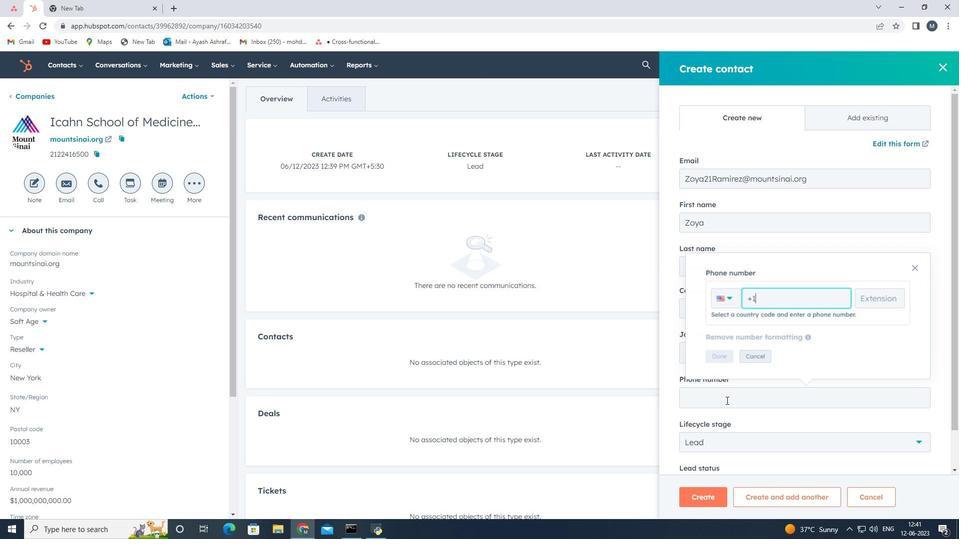
Action: Key pressed 6175559017
Screenshot: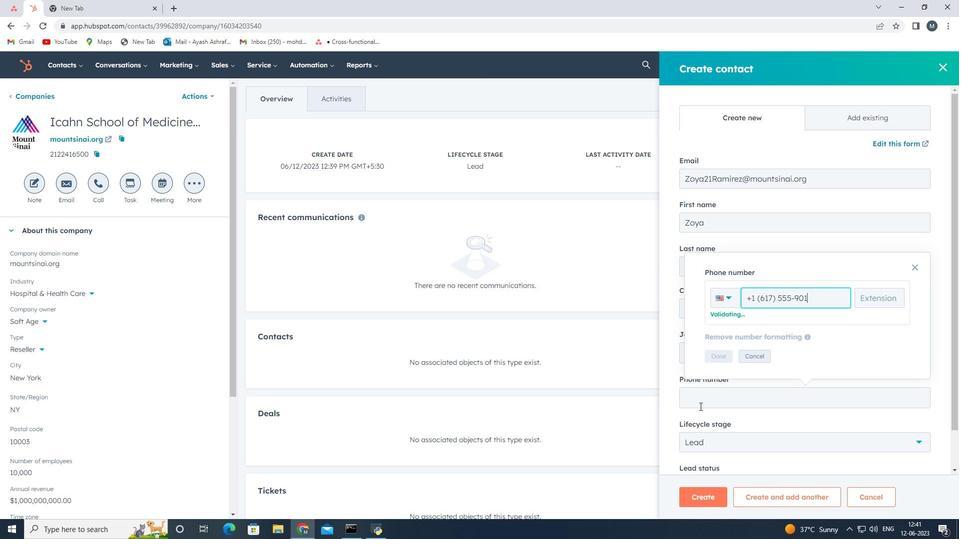 
Action: Mouse moved to (723, 357)
Screenshot: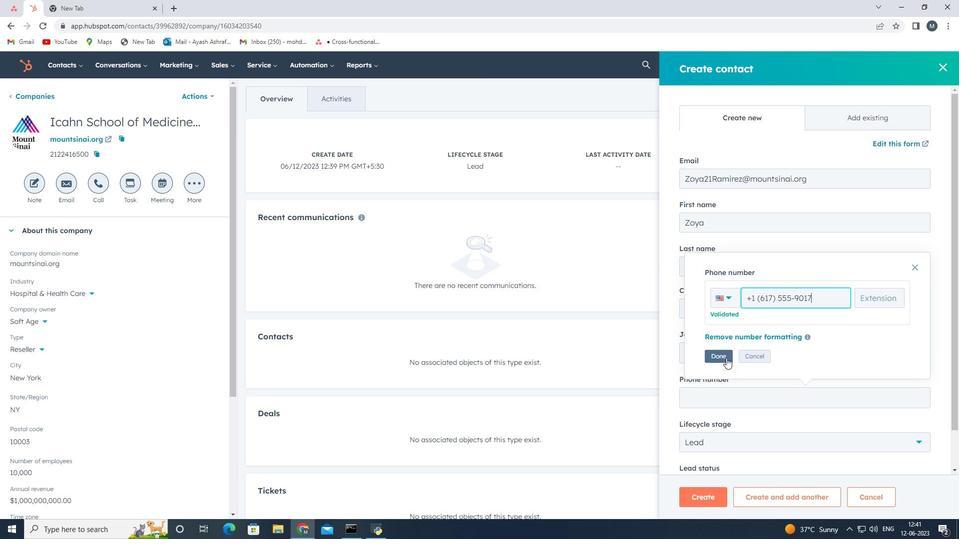 
Action: Mouse pressed left at (723, 357)
Screenshot: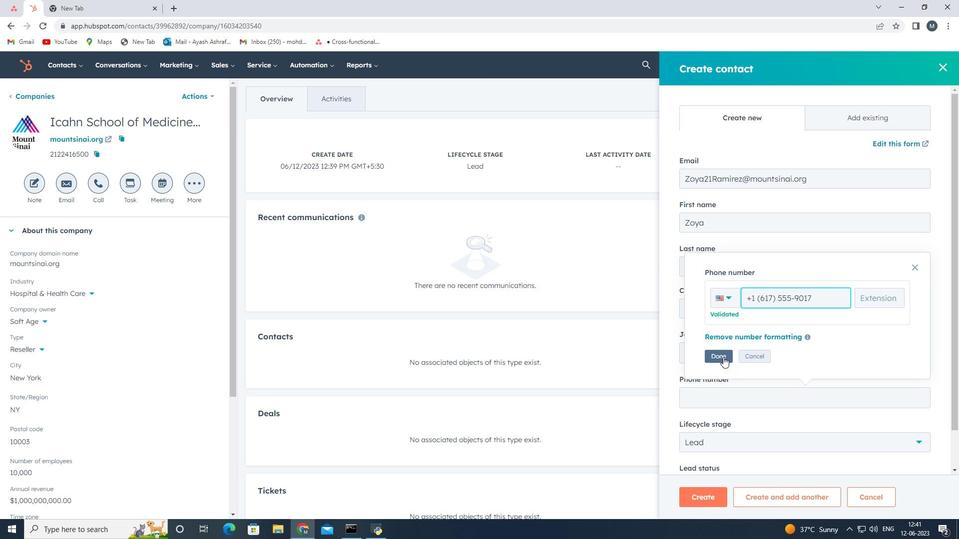 
Action: Mouse moved to (716, 434)
Screenshot: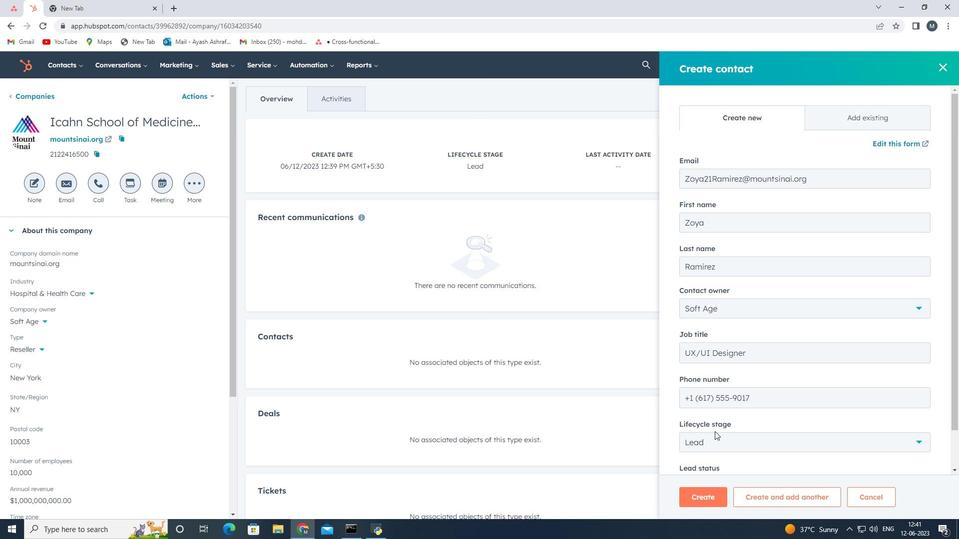 
Action: Mouse scrolled (716, 433) with delta (0, 0)
Screenshot: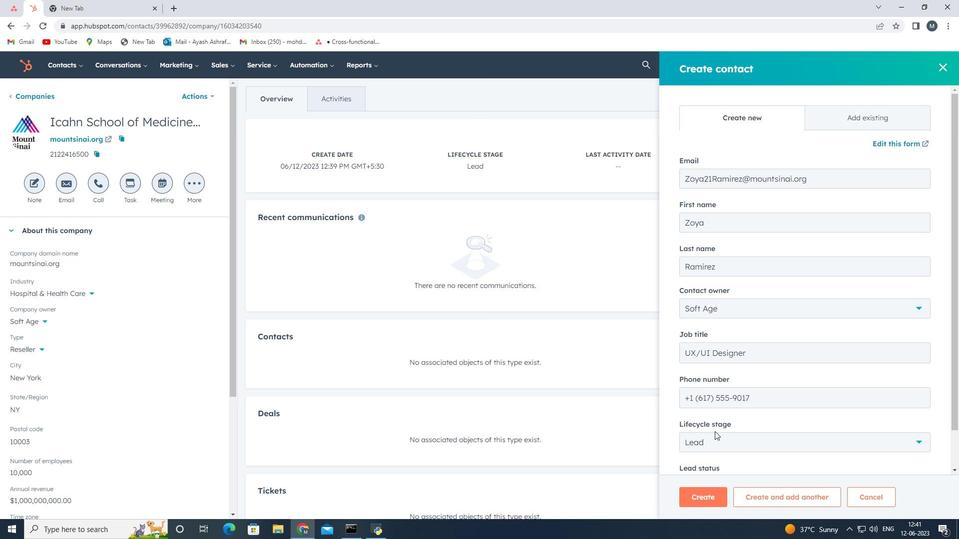 
Action: Mouse moved to (729, 407)
Screenshot: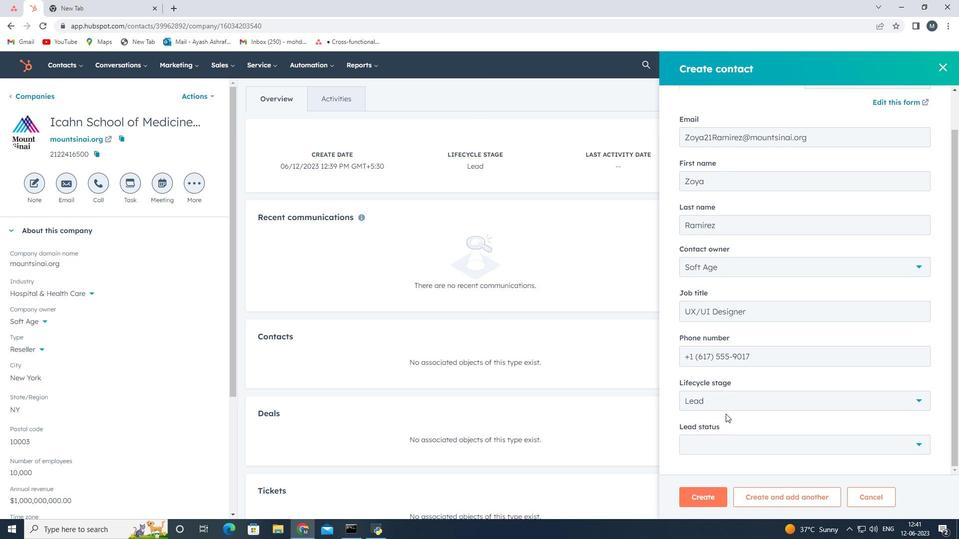 
Action: Mouse pressed left at (729, 407)
Screenshot: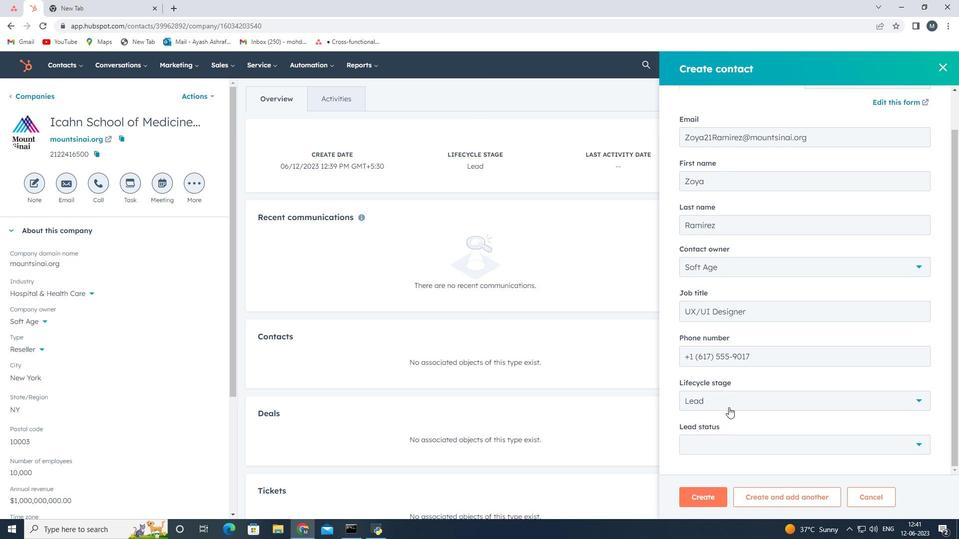 
Action: Mouse moved to (720, 305)
Screenshot: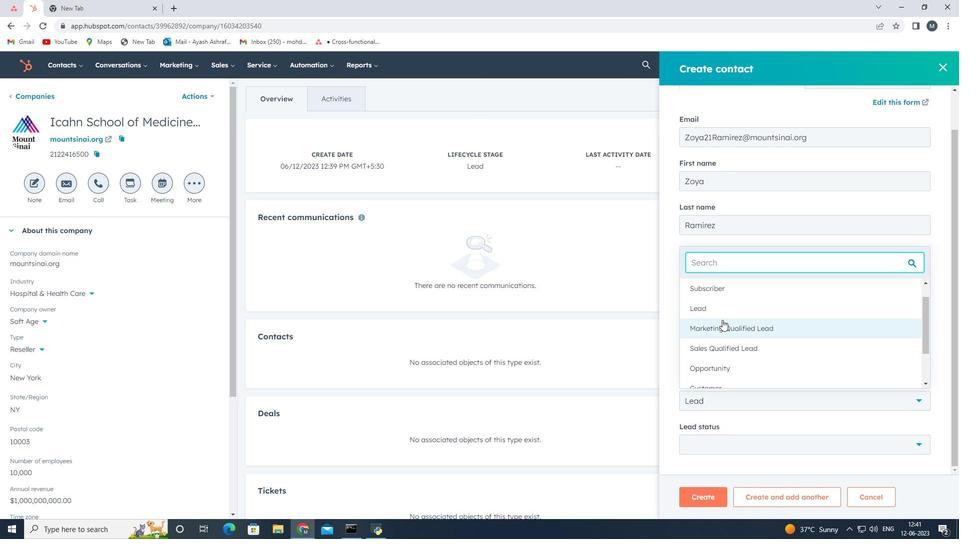 
Action: Mouse pressed left at (720, 305)
Screenshot: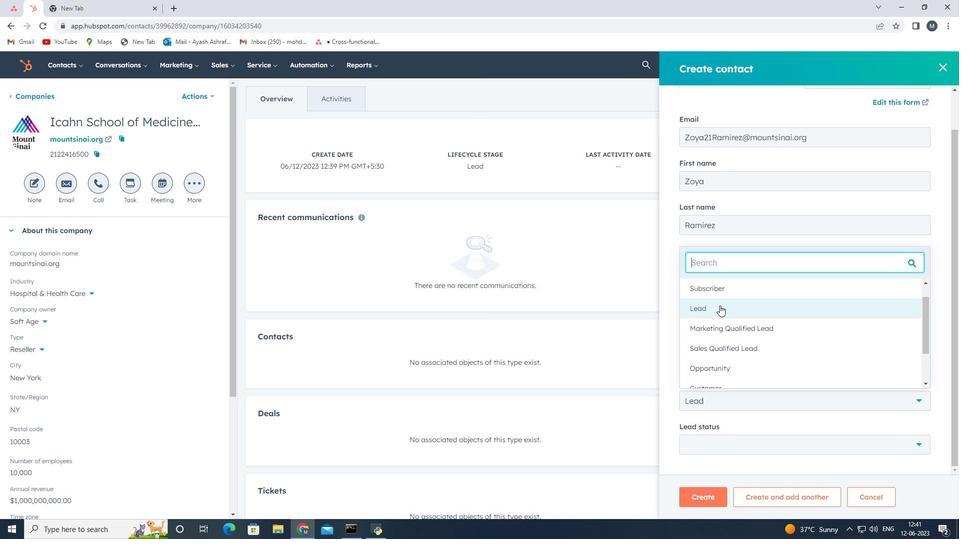 
Action: Mouse moved to (736, 440)
Screenshot: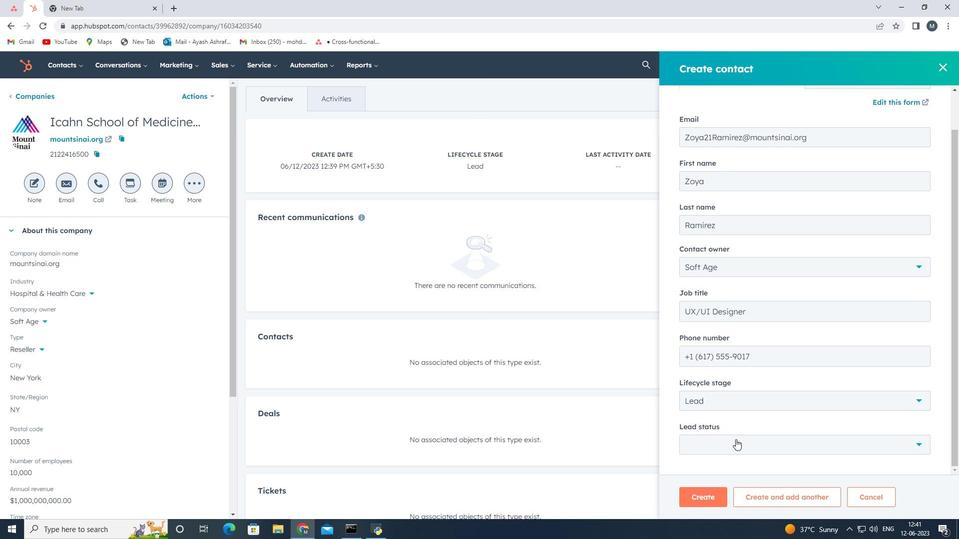 
Action: Mouse pressed left at (736, 440)
Screenshot: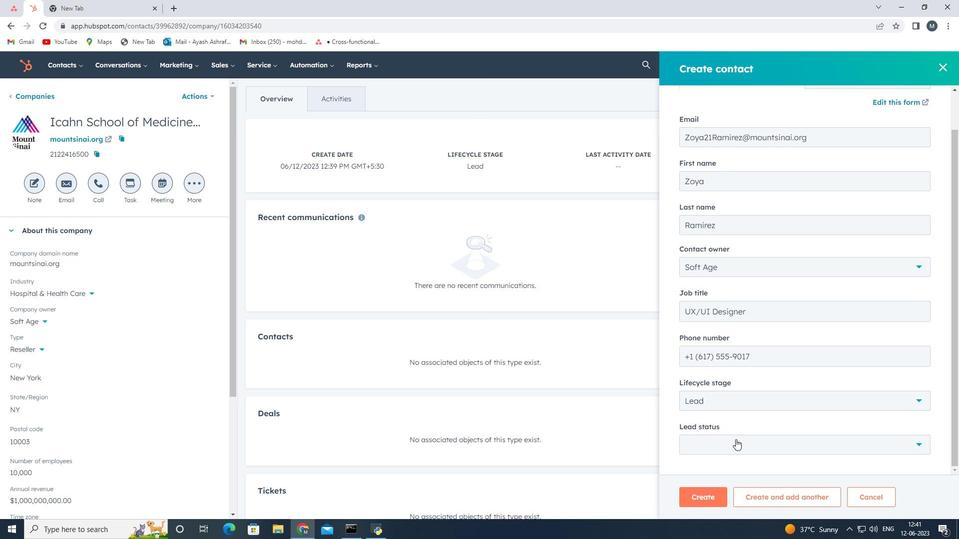 
Action: Mouse moved to (725, 369)
Screenshot: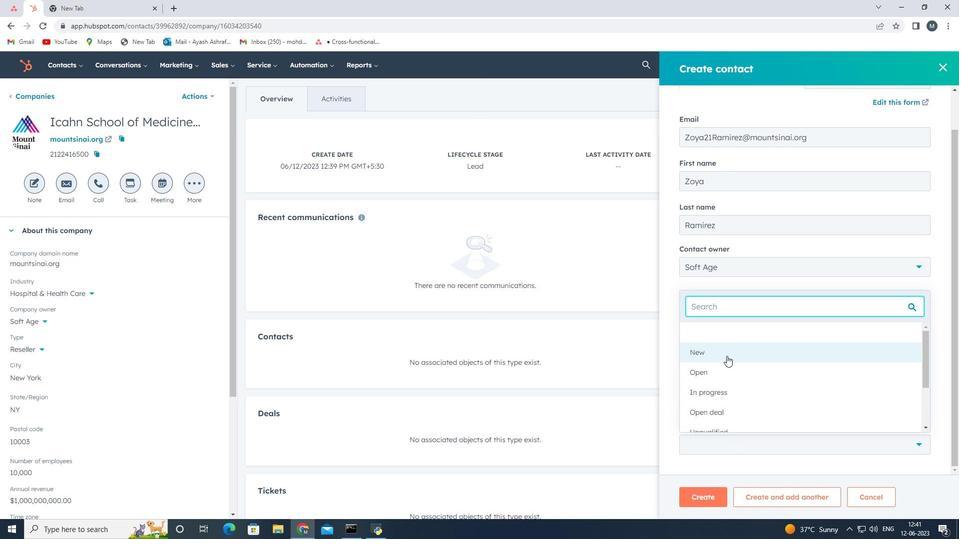 
Action: Mouse pressed left at (725, 369)
Screenshot: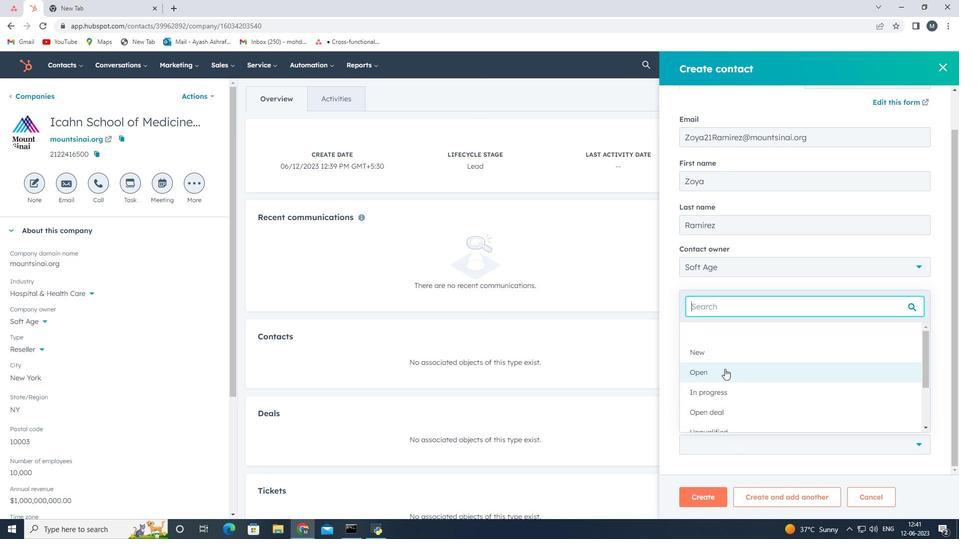 
Action: Mouse scrolled (725, 368) with delta (0, 0)
Screenshot: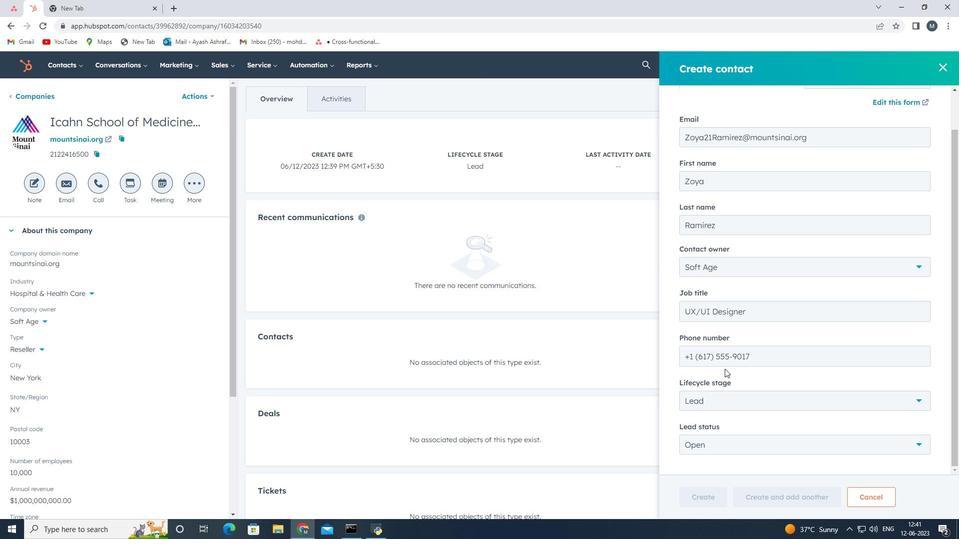 
Action: Mouse moved to (725, 372)
Screenshot: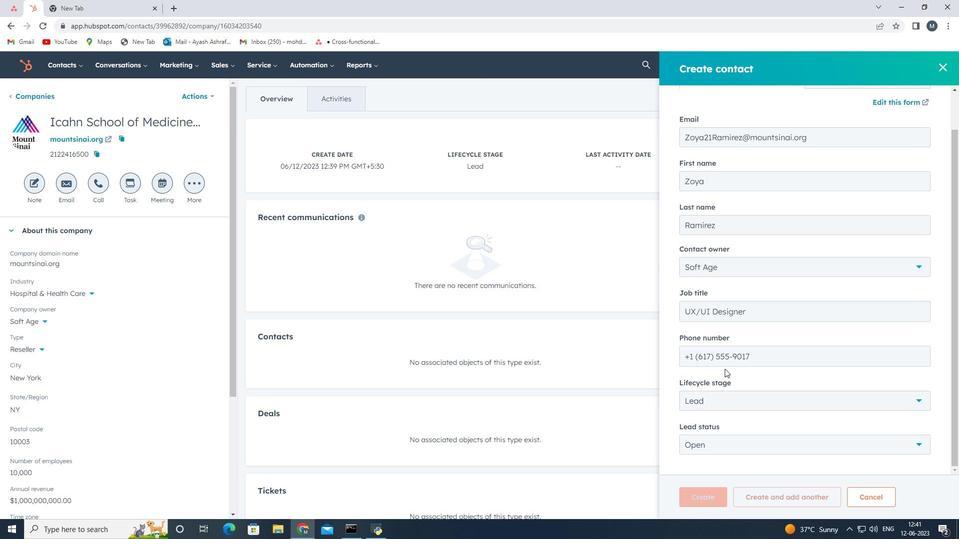 
Action: Mouse scrolled (725, 370) with delta (0, 0)
Screenshot: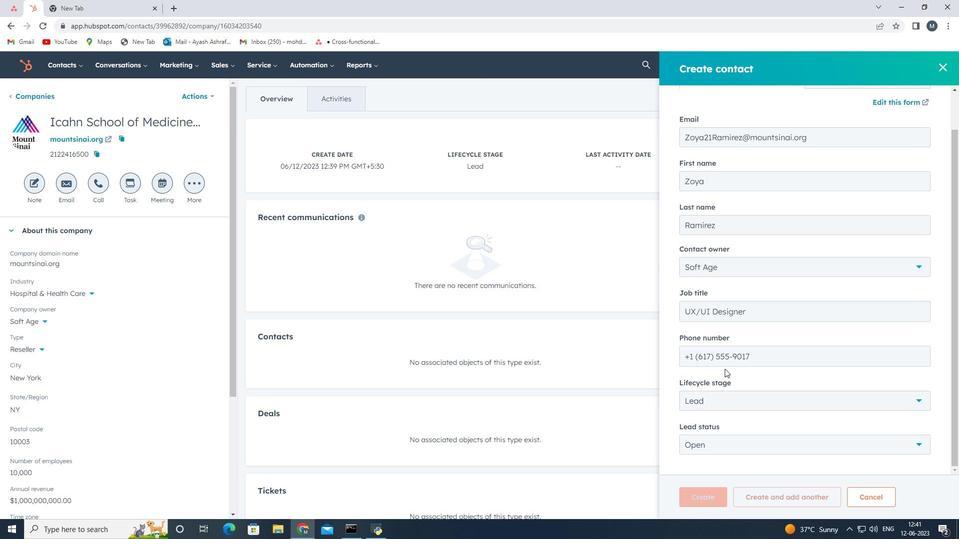 
Action: Mouse moved to (725, 374)
Screenshot: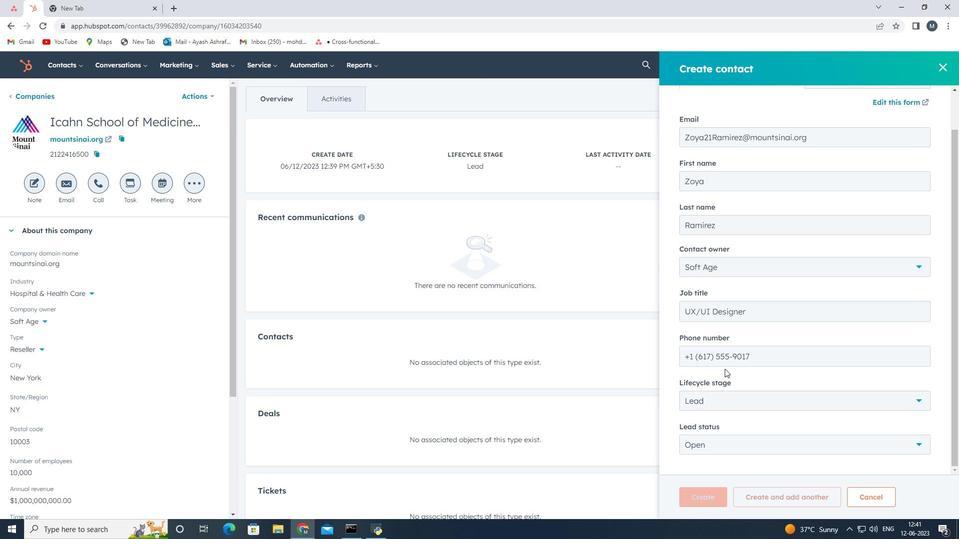 
Action: Mouse scrolled (725, 373) with delta (0, 0)
Screenshot: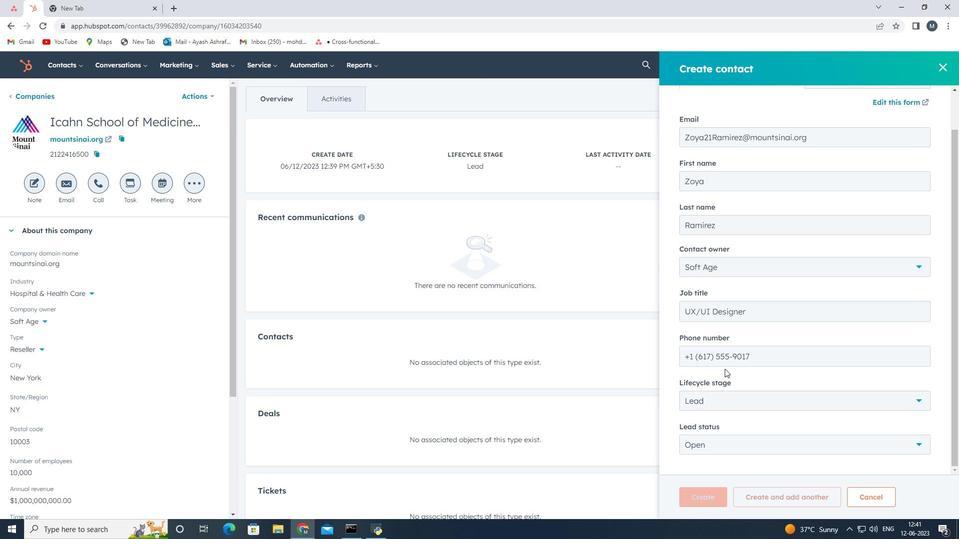 
Action: Mouse moved to (725, 374)
Screenshot: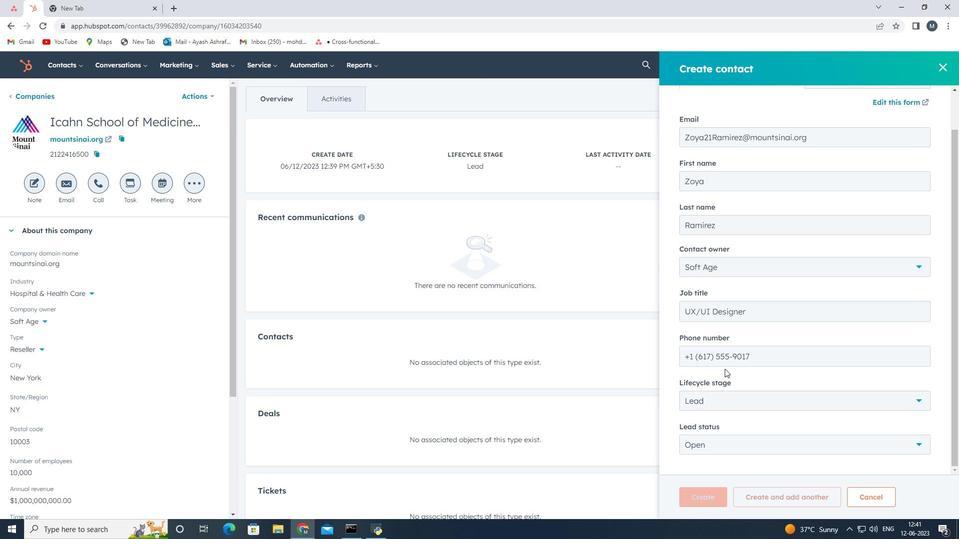
Action: Mouse scrolled (725, 374) with delta (0, 0)
Screenshot: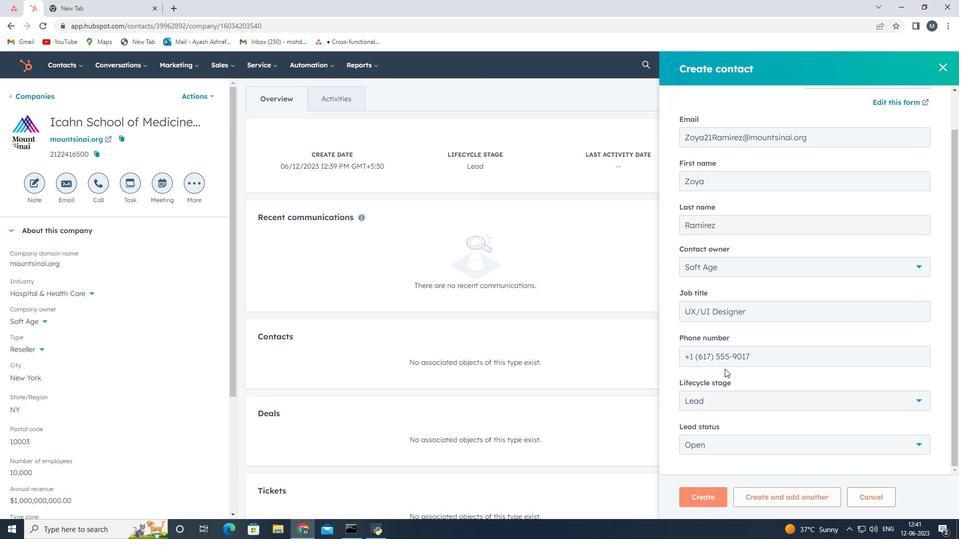 
Action: Mouse moved to (724, 381)
Screenshot: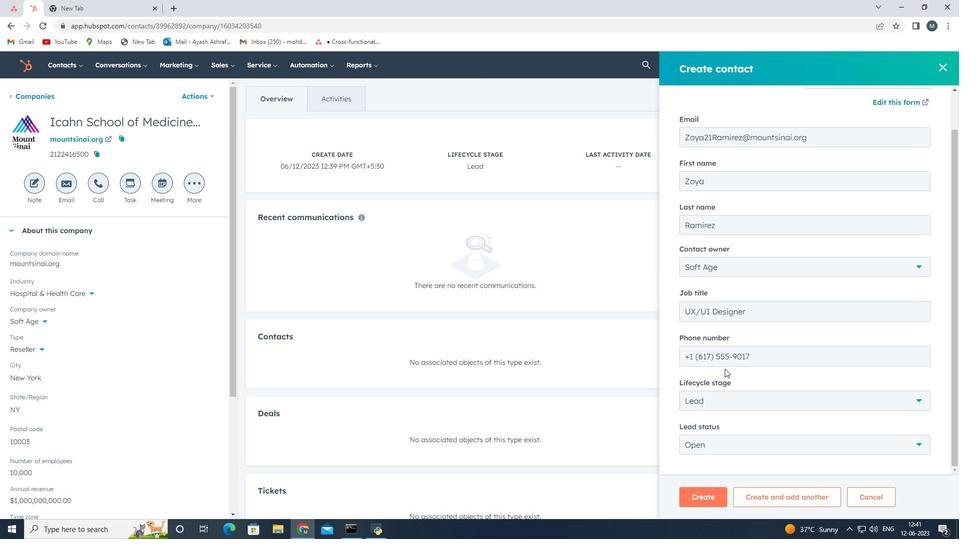 
Action: Mouse scrolled (724, 381) with delta (0, 0)
Screenshot: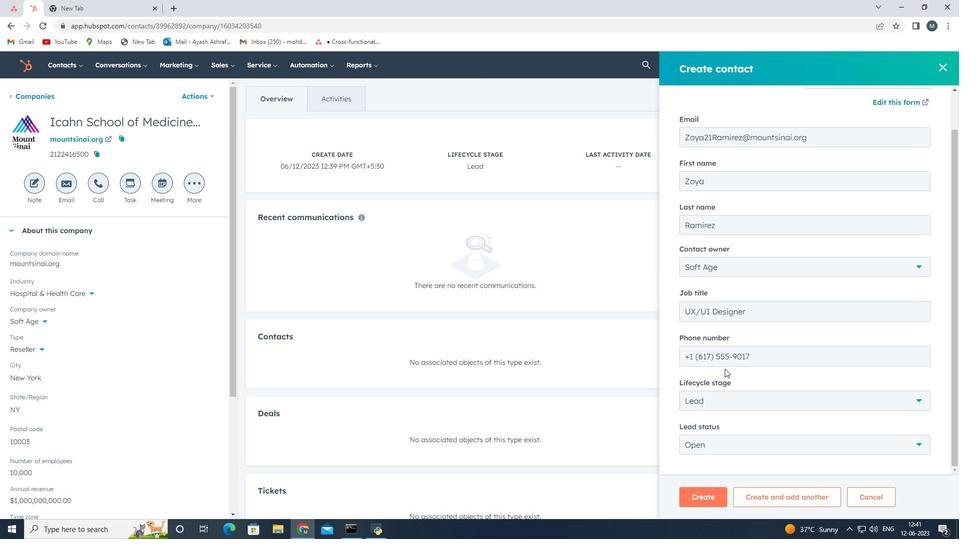 
Action: Mouse moved to (702, 494)
Screenshot: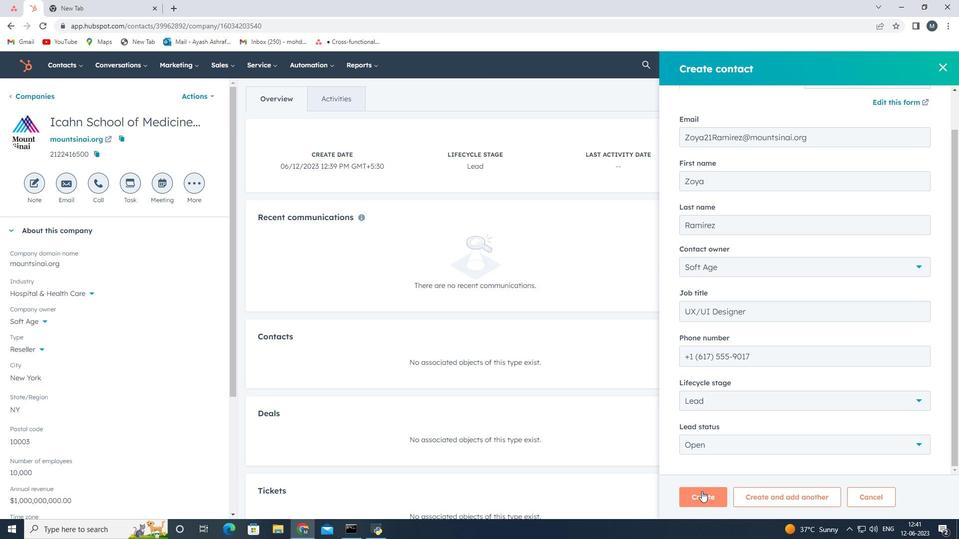 
Action: Mouse pressed left at (702, 494)
Screenshot: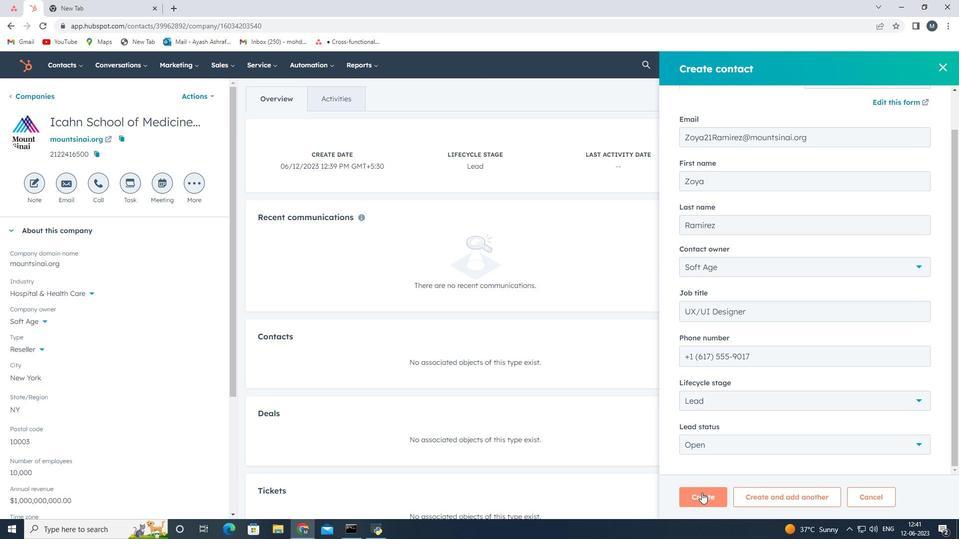 
Action: Mouse moved to (432, 298)
Screenshot: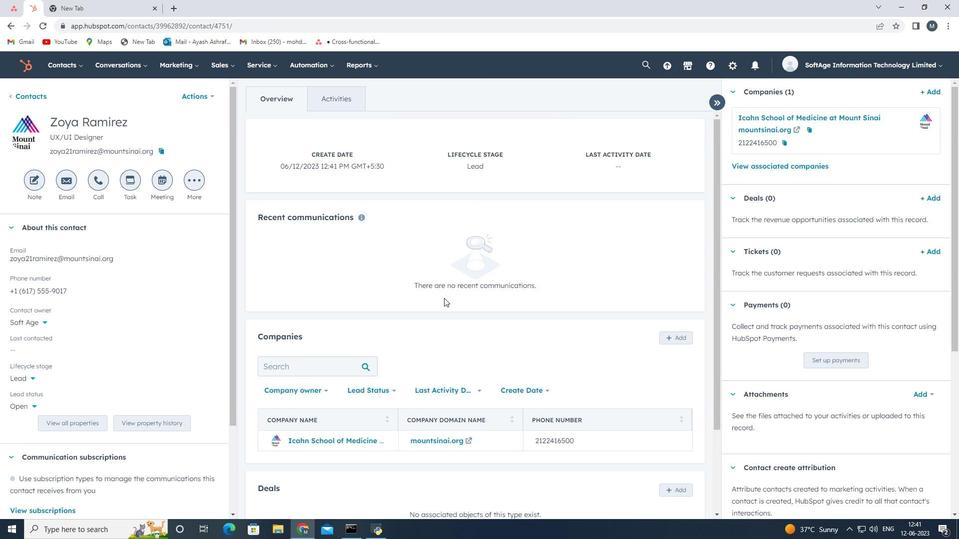
